 Task: Search one way flight ticket for 1 adult, 1 child, 1 infant in seat in premium economy from Anchorage: Ted Stevens Anchorage International Airport to New Bern: Coastal Carolina Regional Airport (was Craven County Regional) on 5-4-2023. Choice of flights is Singapure airlines. Number of bags: 2 checked bags. Outbound departure time preference is 16:15.
Action: Mouse moved to (384, 319)
Screenshot: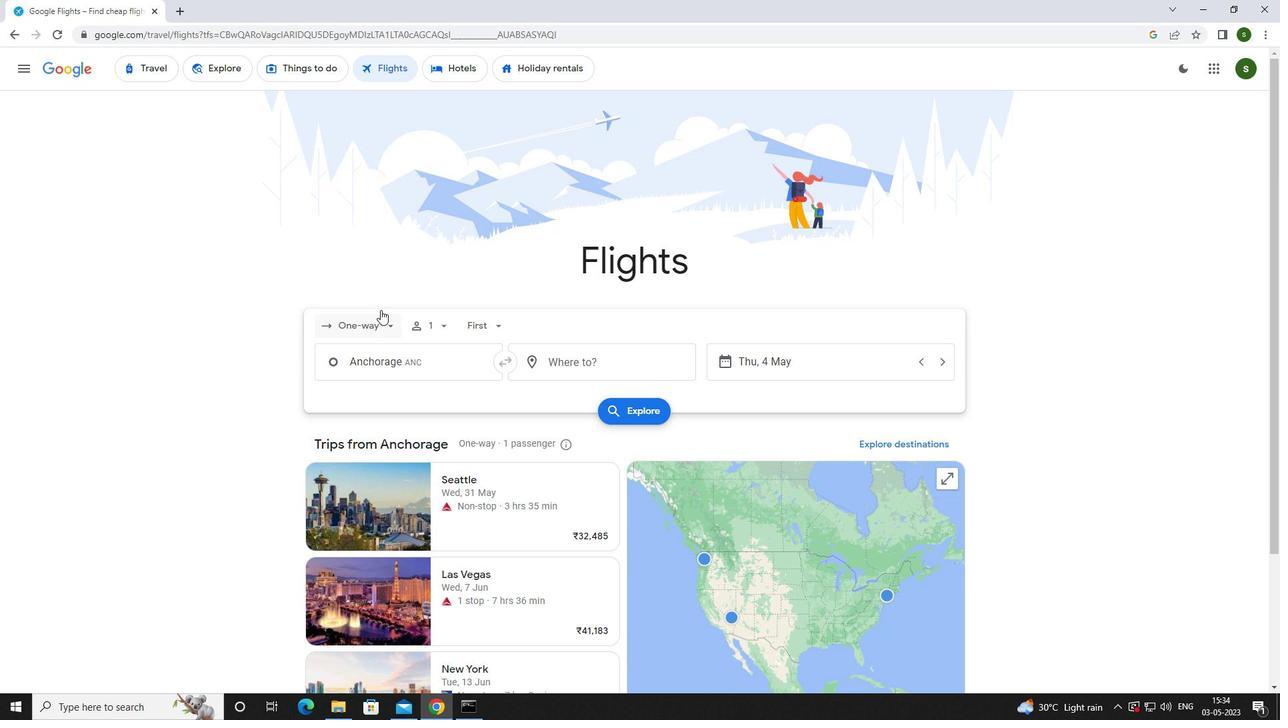 
Action: Mouse pressed left at (384, 319)
Screenshot: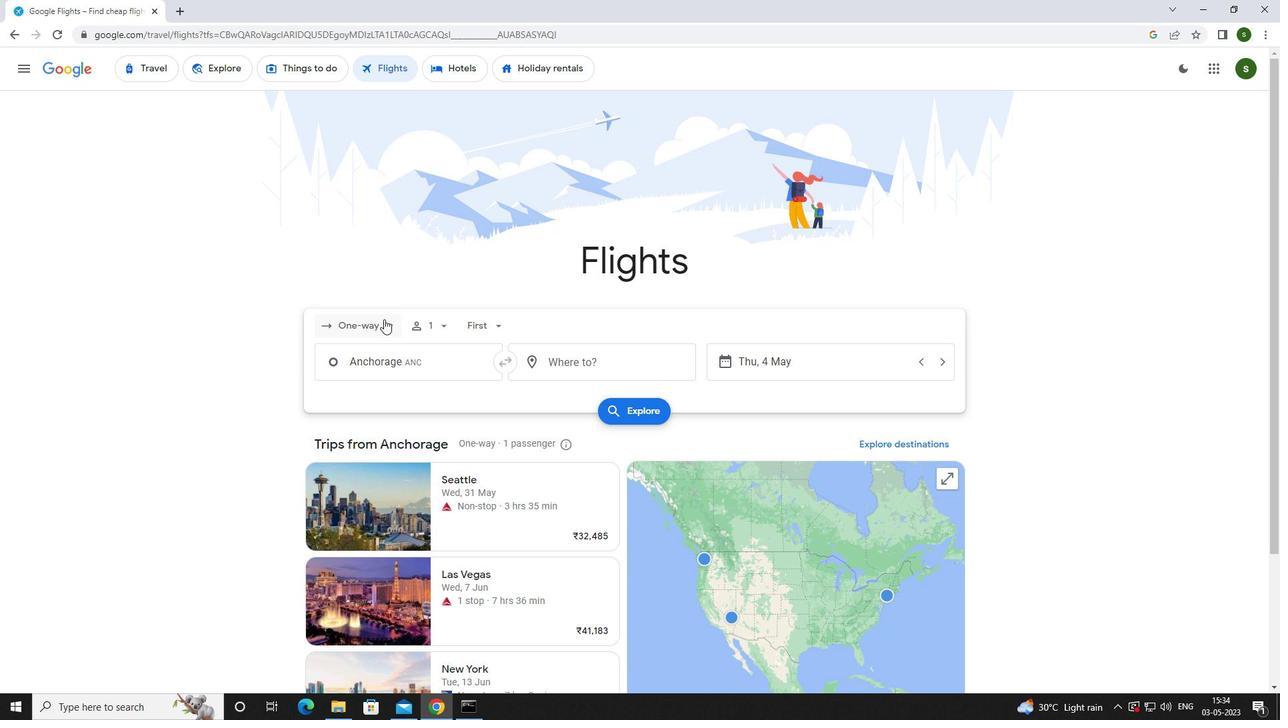 
Action: Mouse moved to (376, 388)
Screenshot: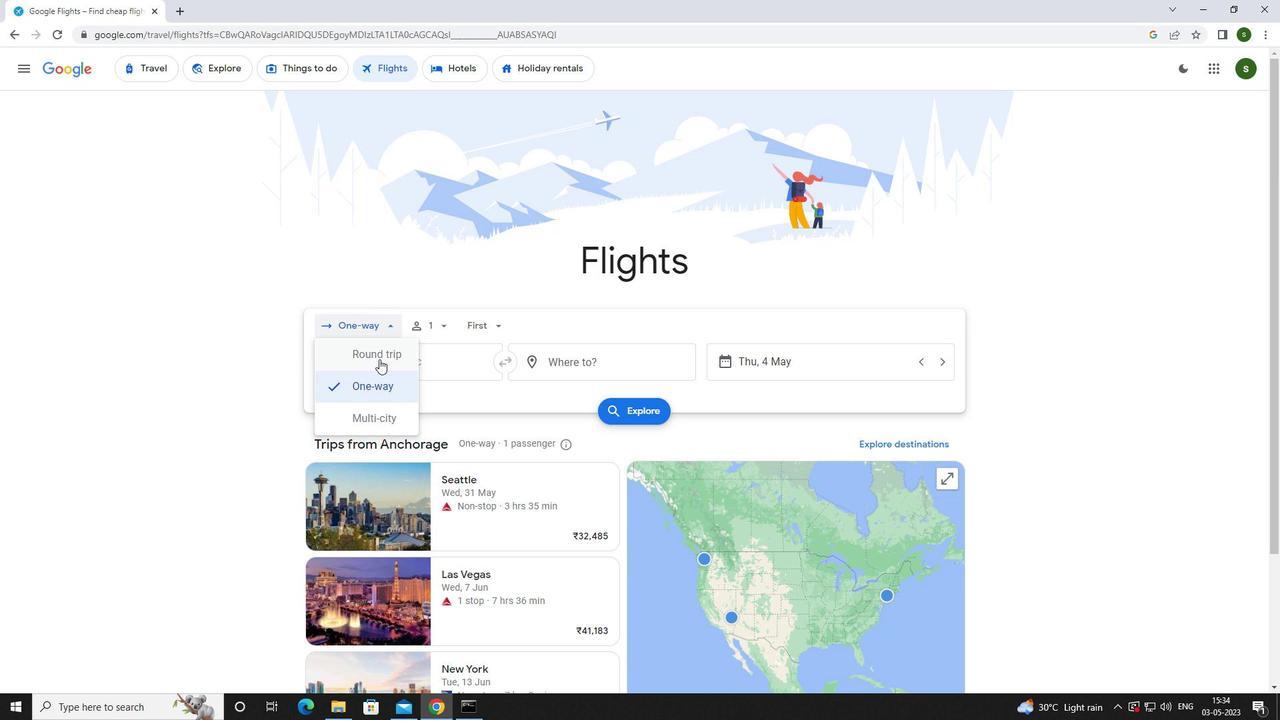 
Action: Mouse pressed left at (376, 388)
Screenshot: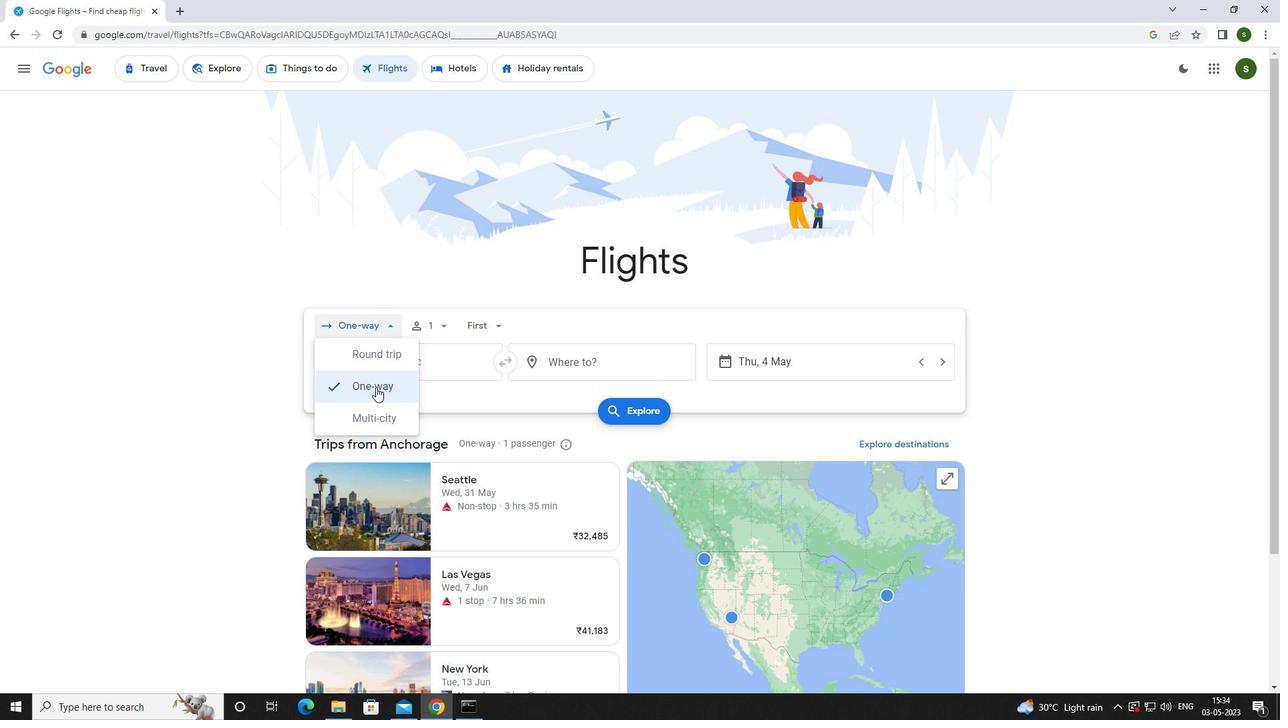 
Action: Mouse moved to (440, 324)
Screenshot: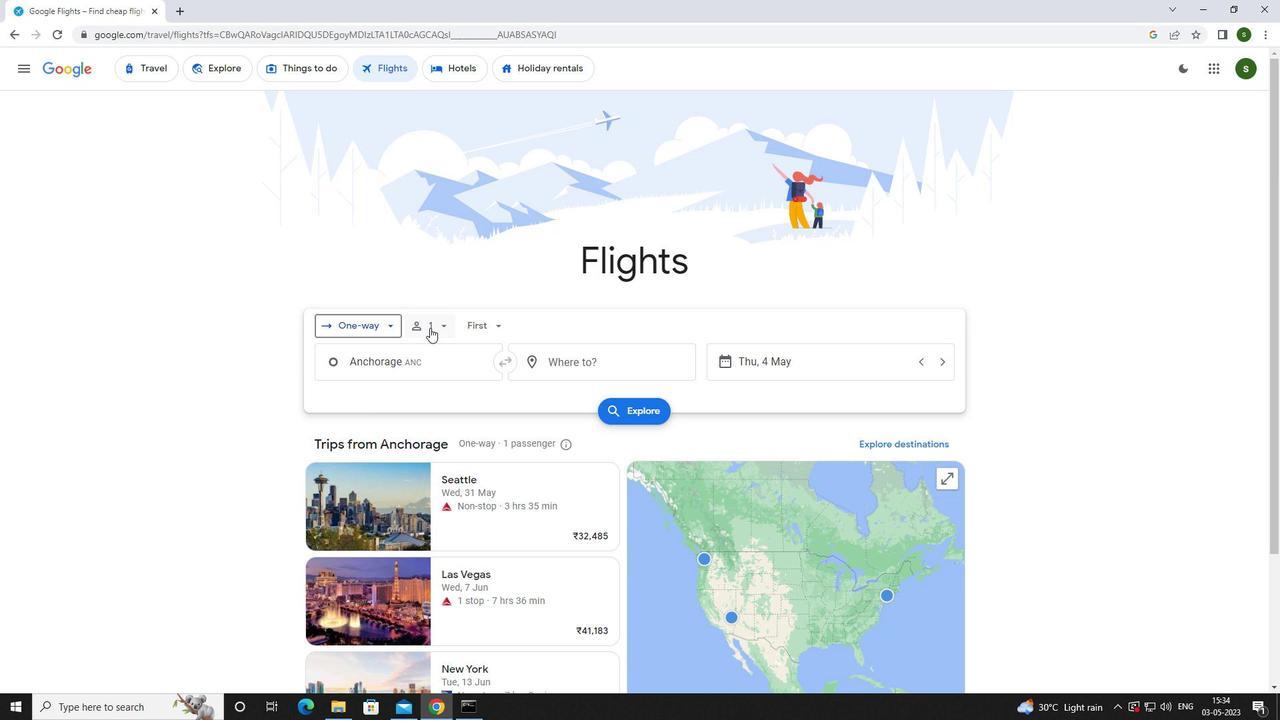 
Action: Mouse pressed left at (440, 324)
Screenshot: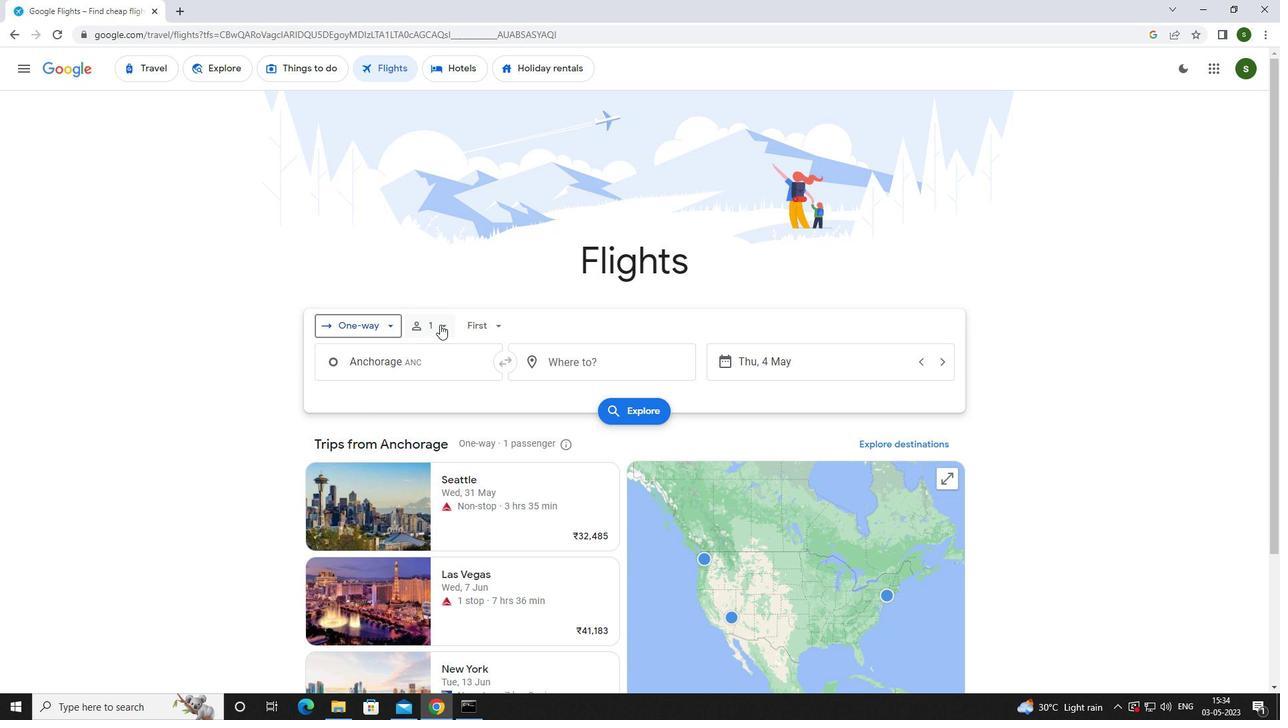 
Action: Mouse moved to (550, 393)
Screenshot: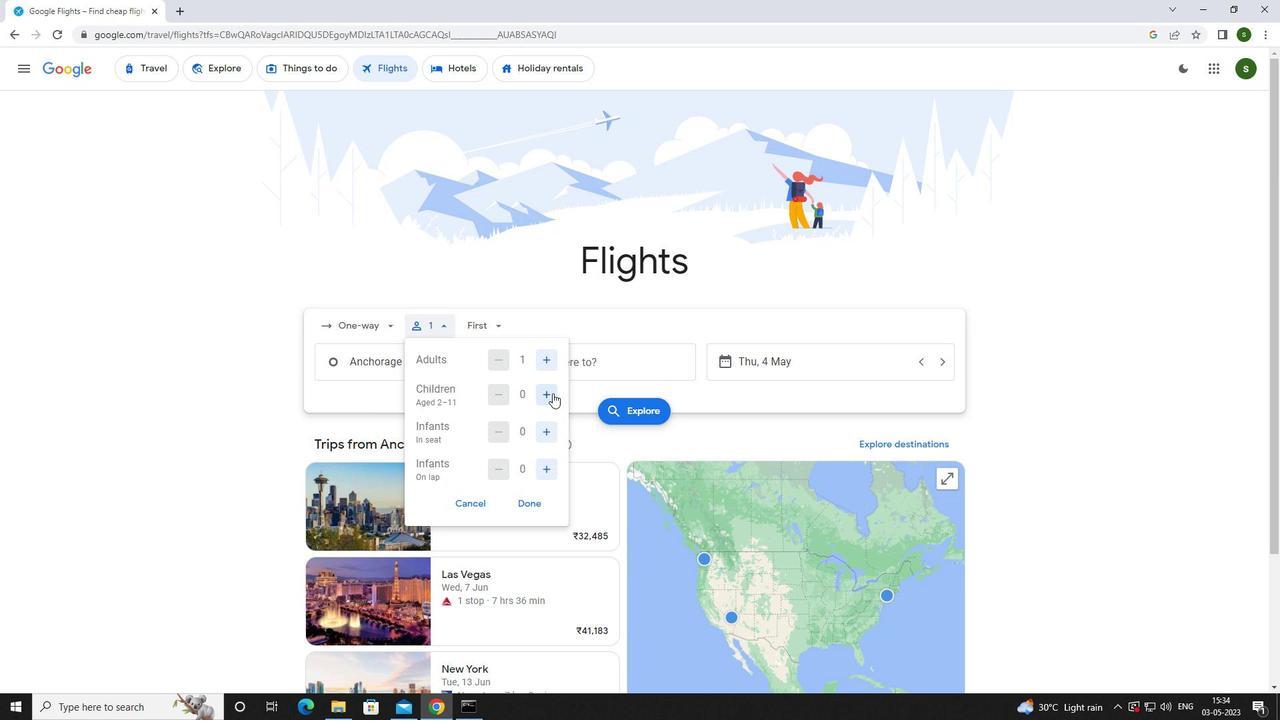 
Action: Mouse pressed left at (550, 393)
Screenshot: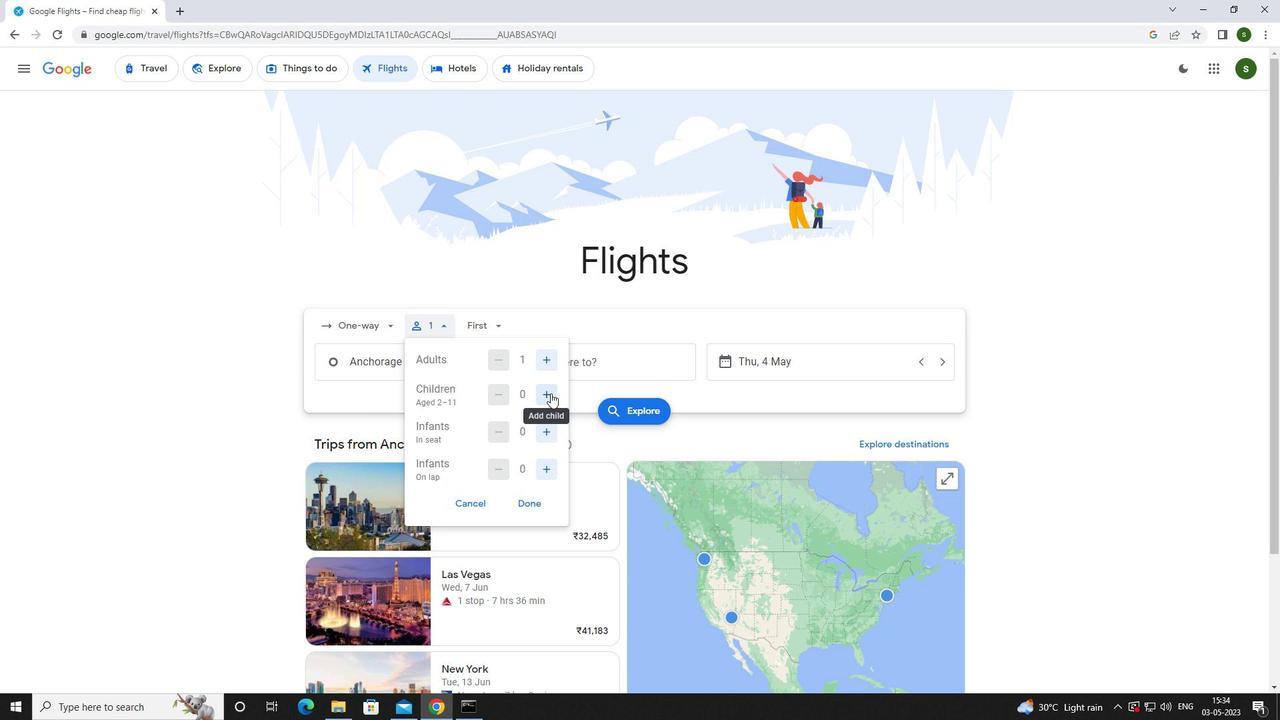 
Action: Mouse moved to (548, 428)
Screenshot: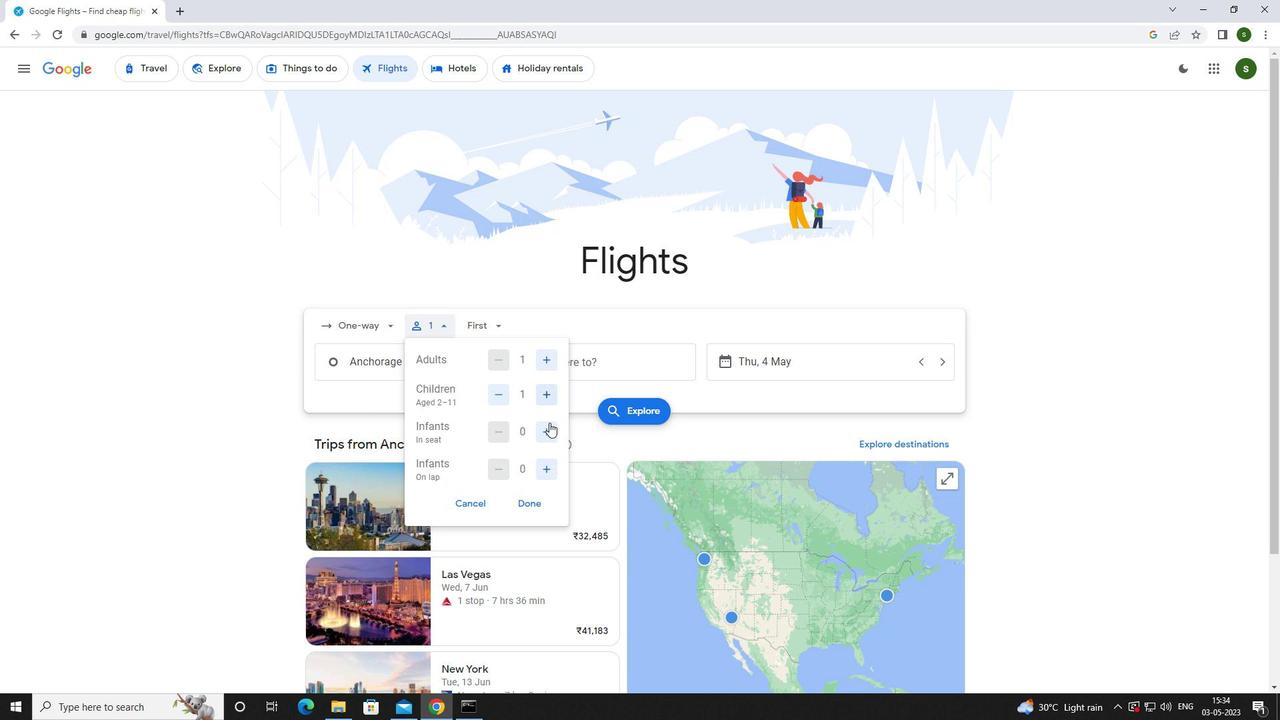 
Action: Mouse pressed left at (548, 428)
Screenshot: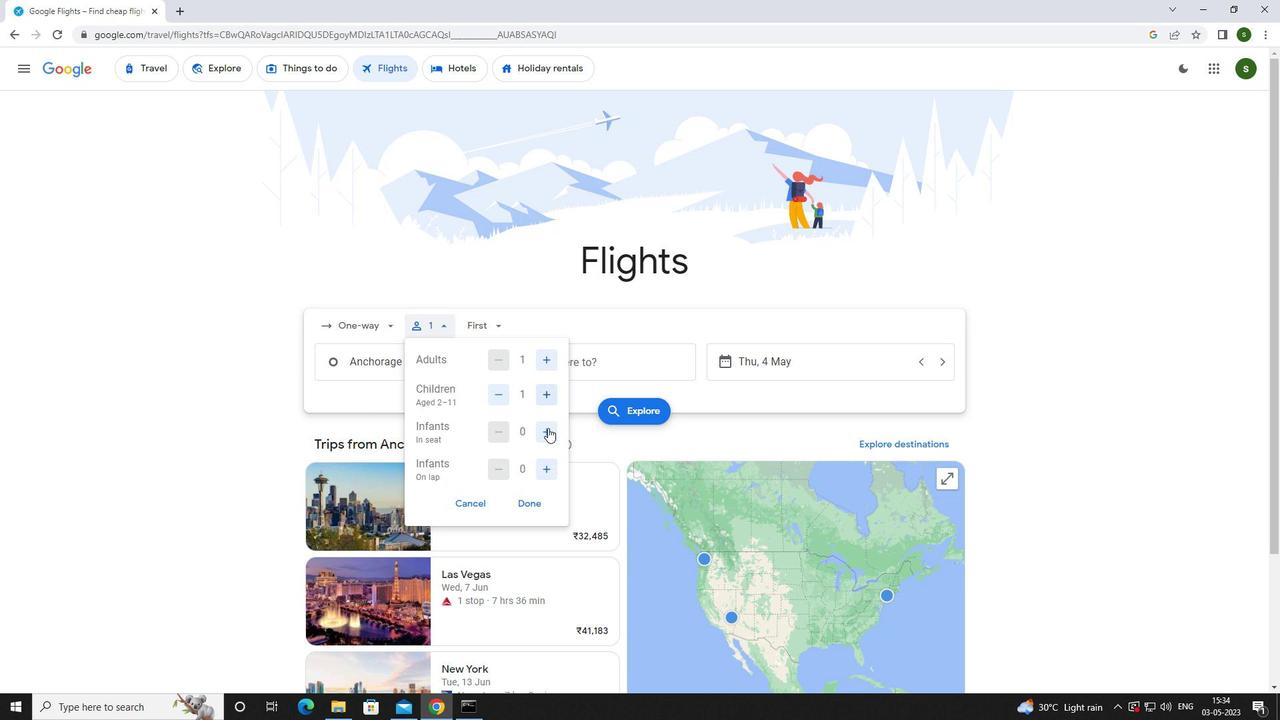 
Action: Mouse moved to (496, 326)
Screenshot: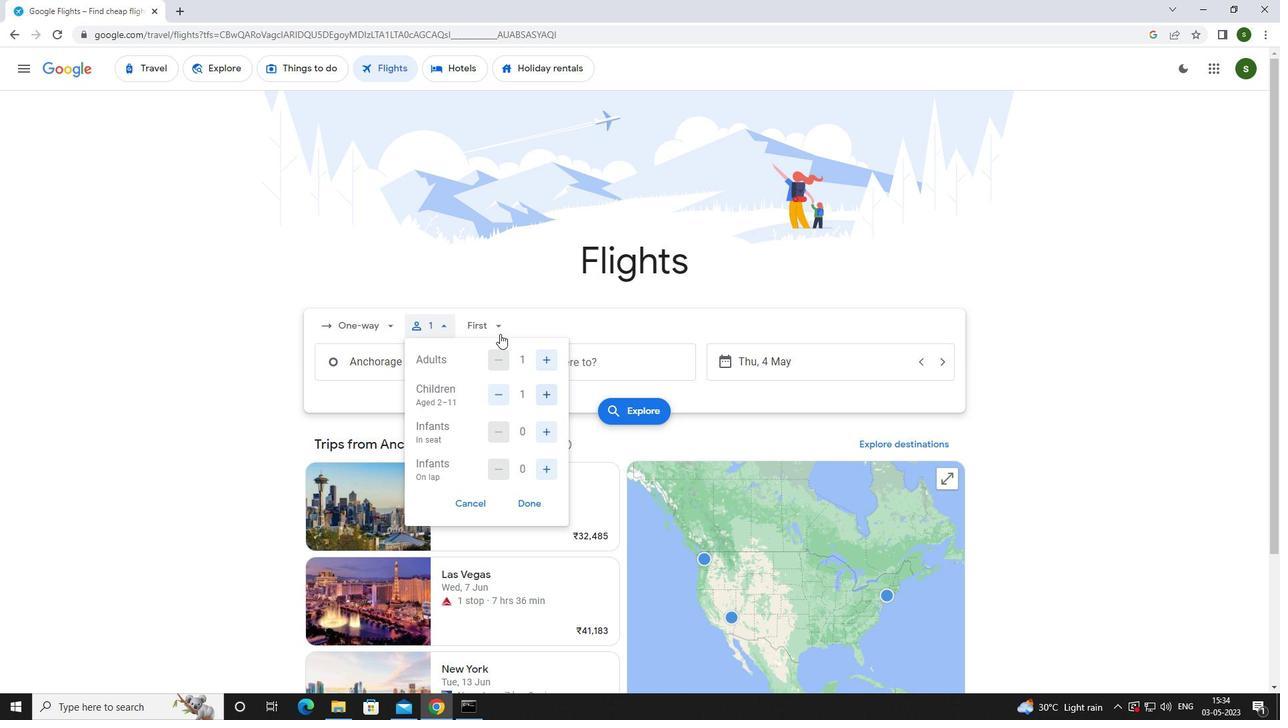 
Action: Mouse pressed left at (496, 326)
Screenshot: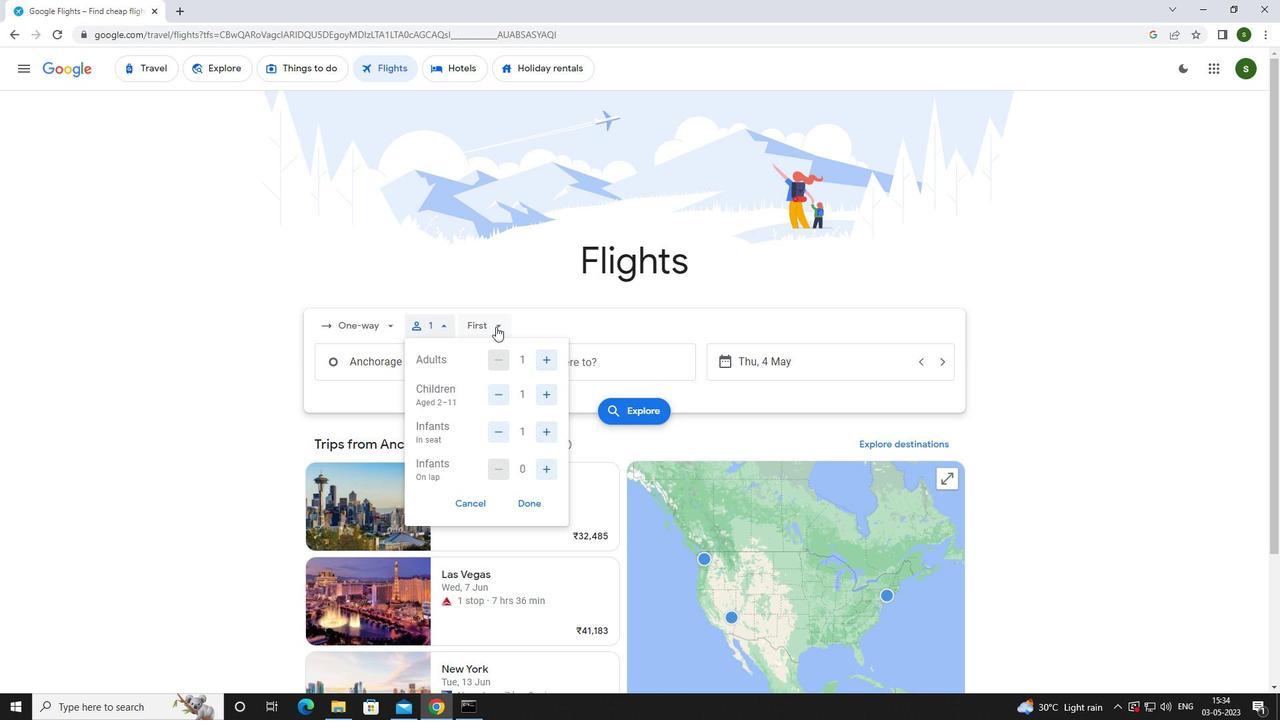 
Action: Mouse moved to (525, 388)
Screenshot: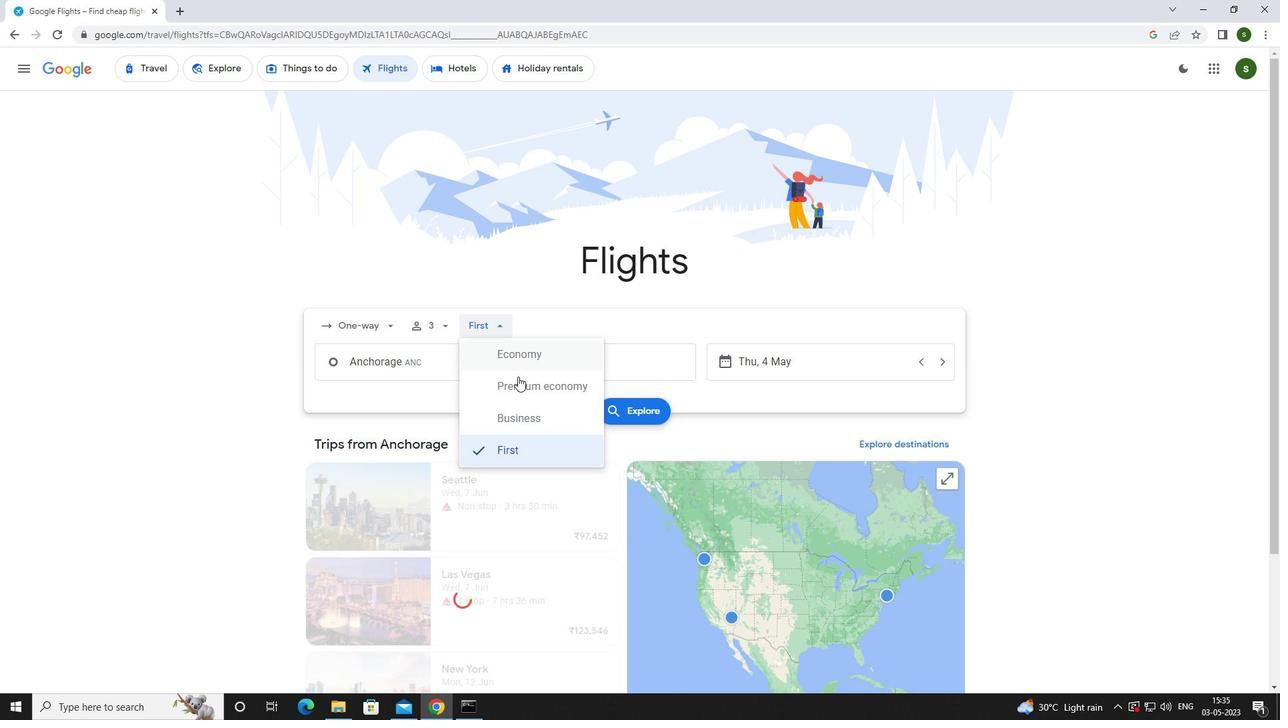 
Action: Mouse pressed left at (525, 388)
Screenshot: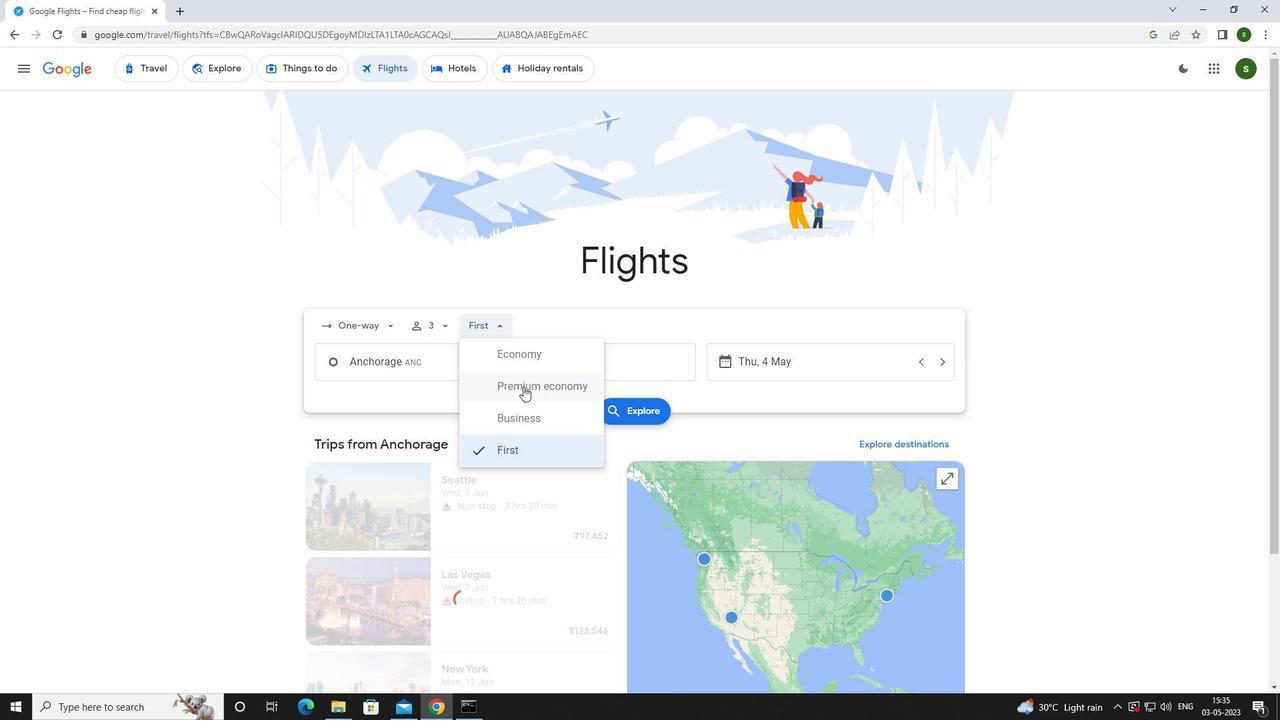 
Action: Mouse moved to (442, 368)
Screenshot: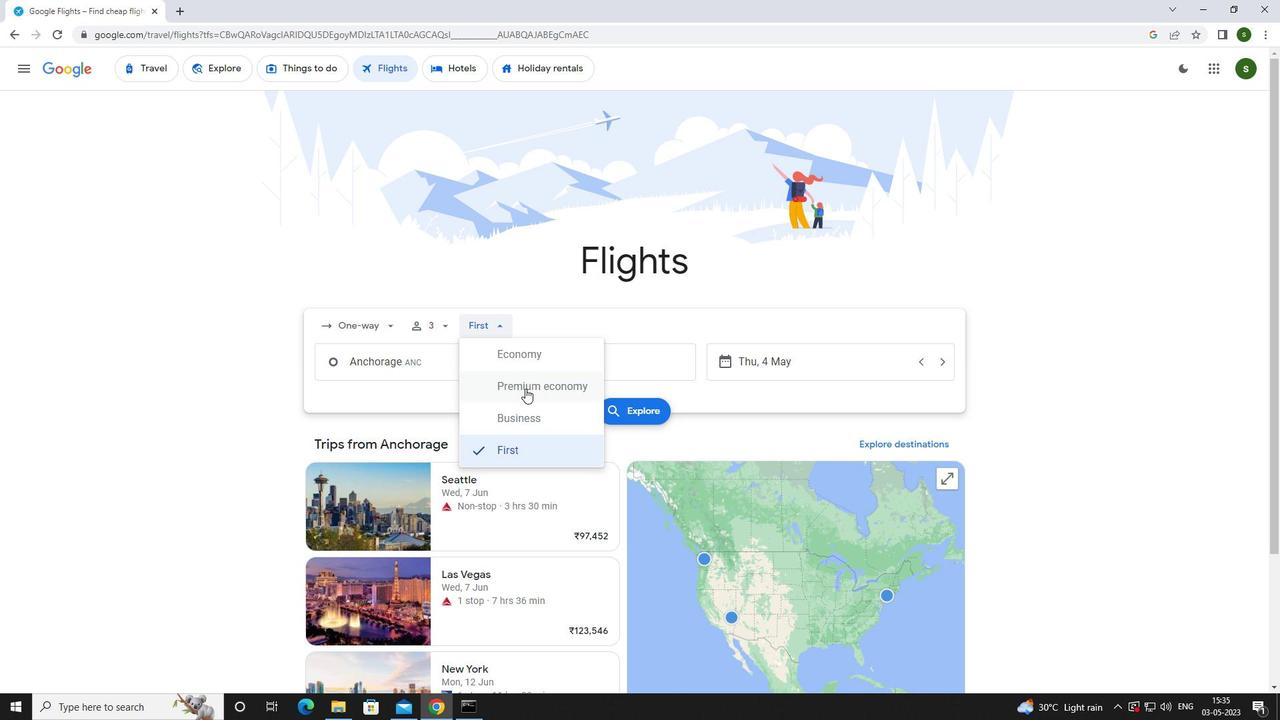 
Action: Mouse pressed left at (442, 368)
Screenshot: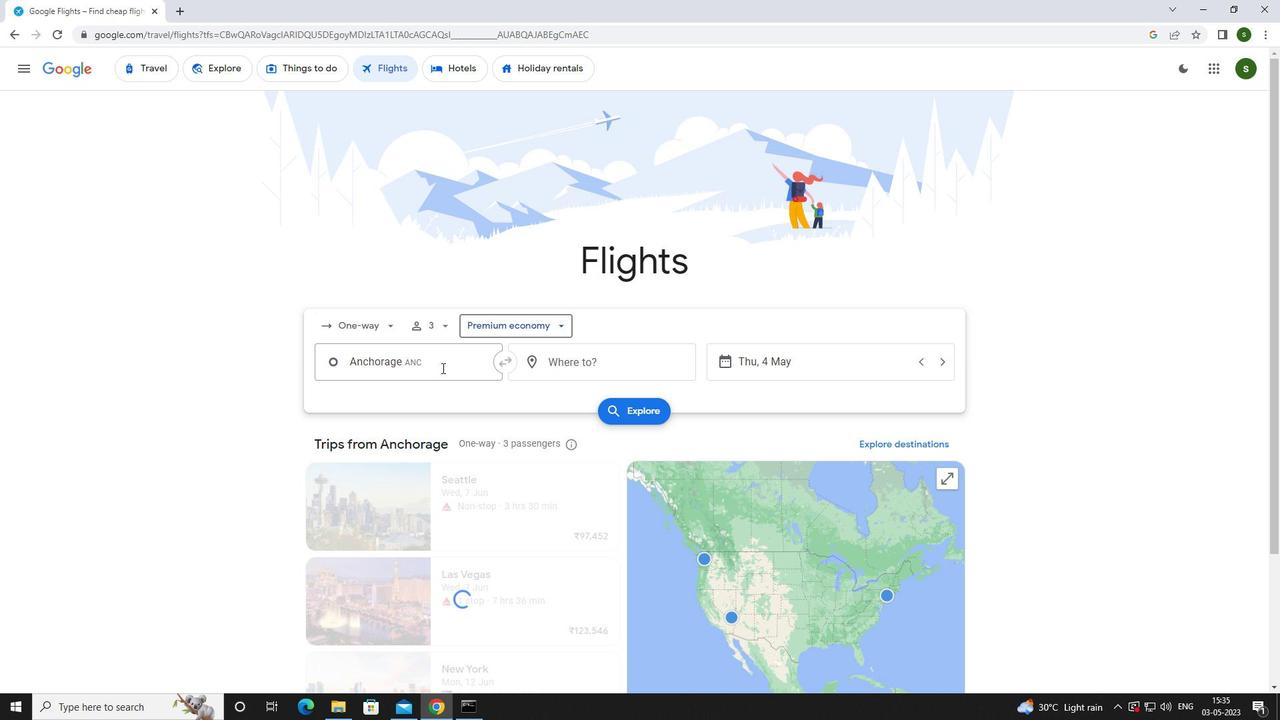 
Action: Mouse moved to (446, 365)
Screenshot: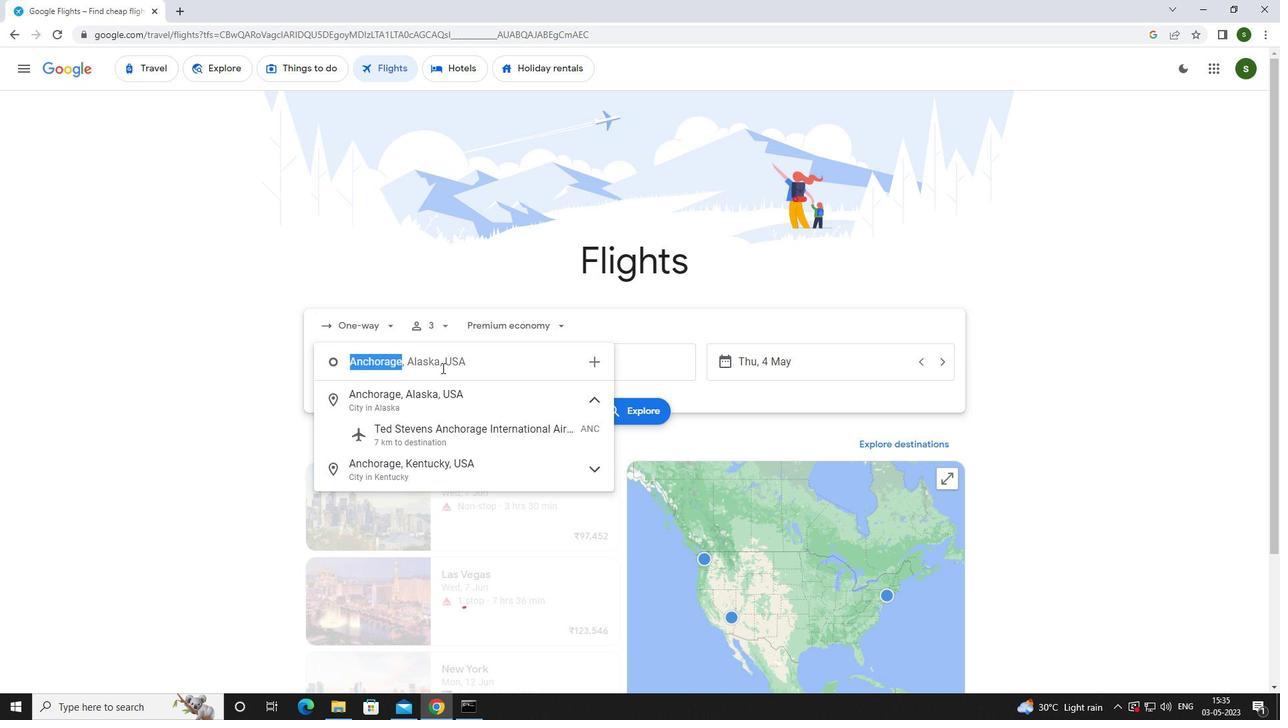 
Action: Key pressed <Key.caps_lock>t<Key.caps_lock>ed<Key.space><Key.caps_lock>s<Key.caps_lock>
Screenshot: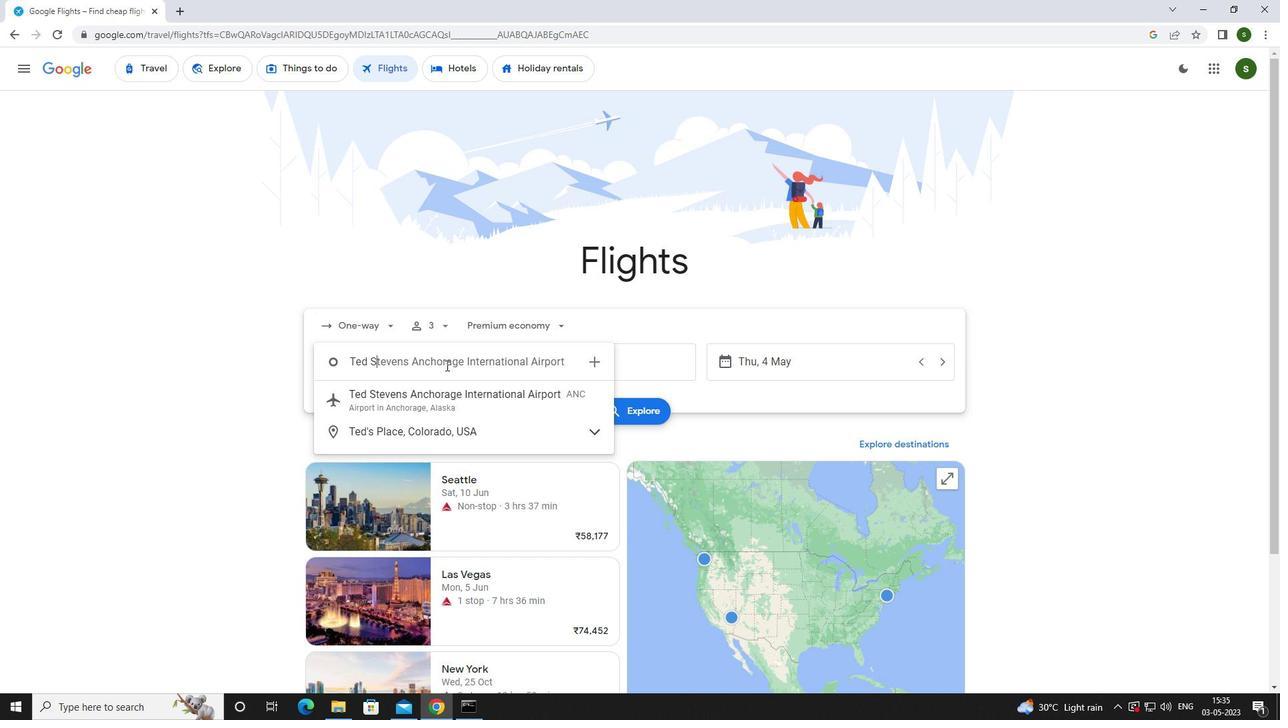 
Action: Mouse moved to (446, 398)
Screenshot: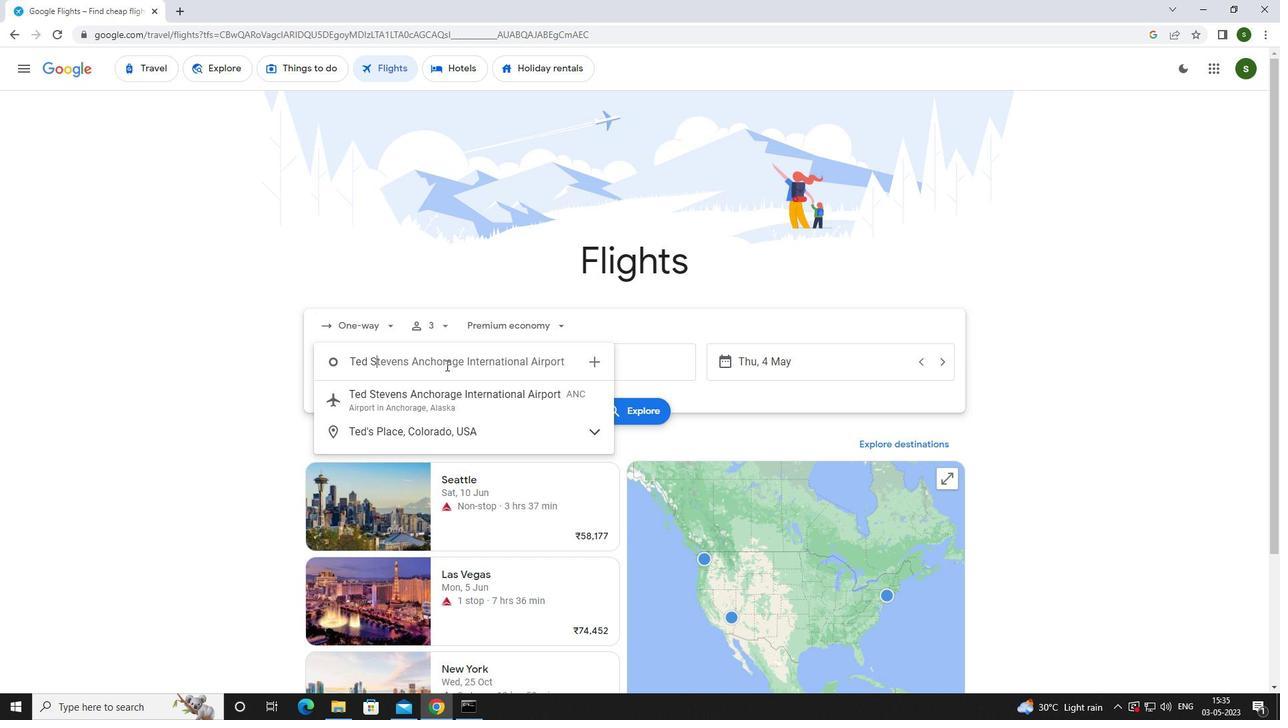 
Action: Mouse pressed left at (446, 398)
Screenshot: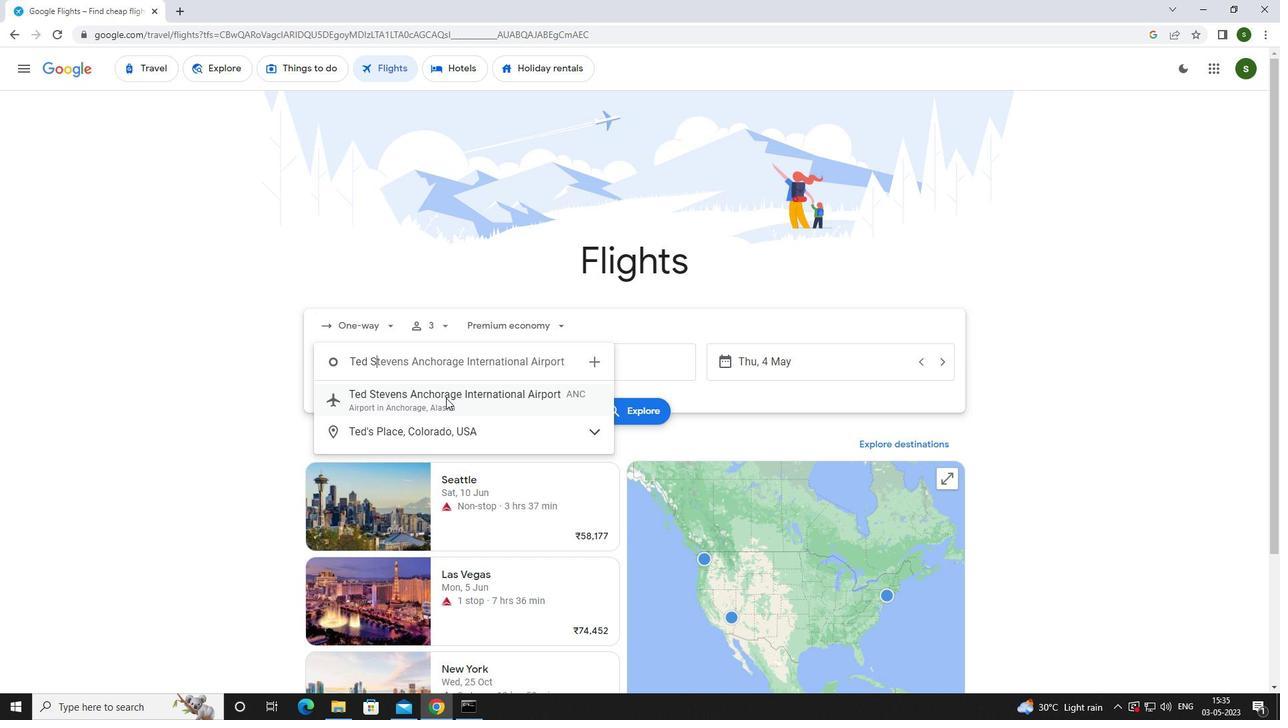 
Action: Mouse moved to (604, 367)
Screenshot: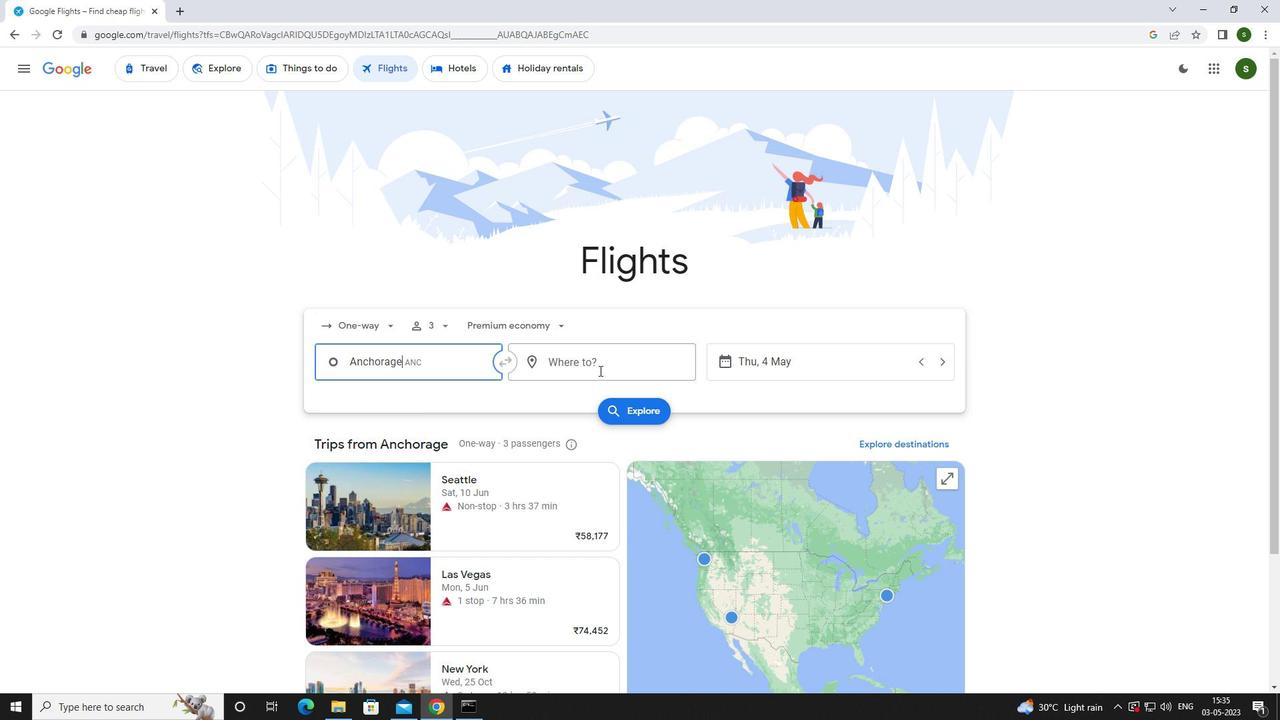 
Action: Mouse pressed left at (604, 367)
Screenshot: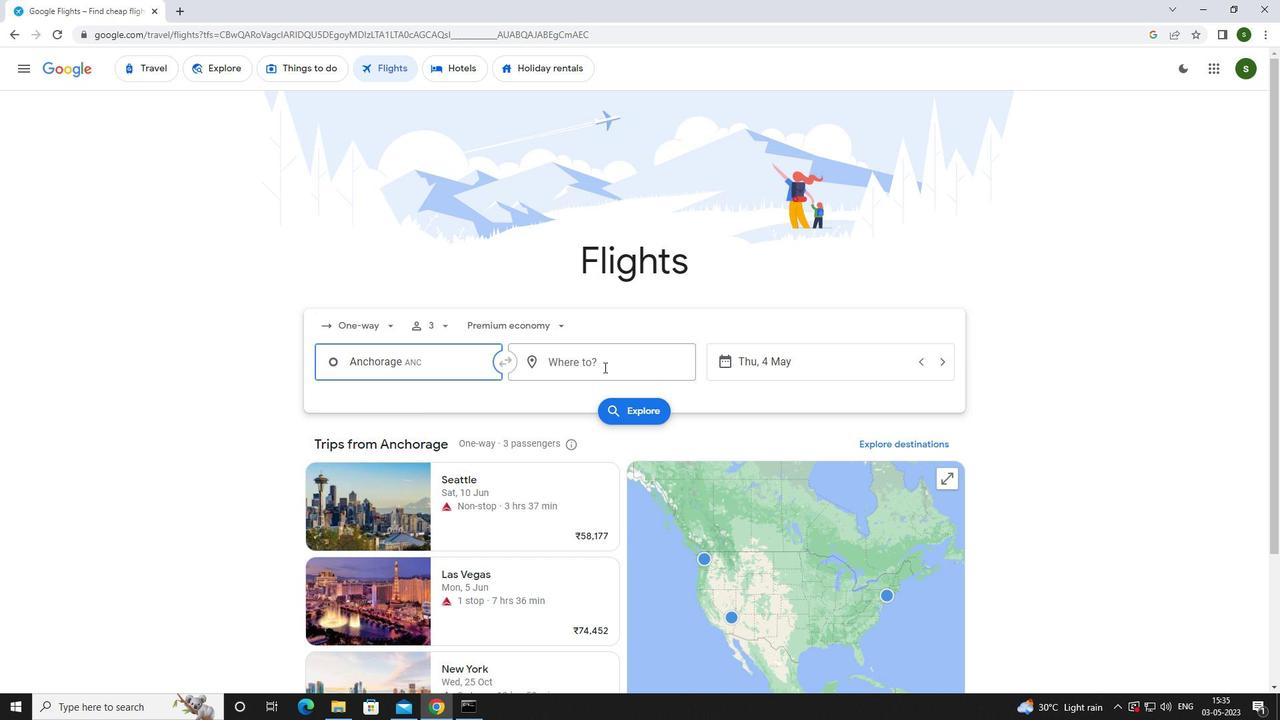 
Action: Mouse moved to (593, 376)
Screenshot: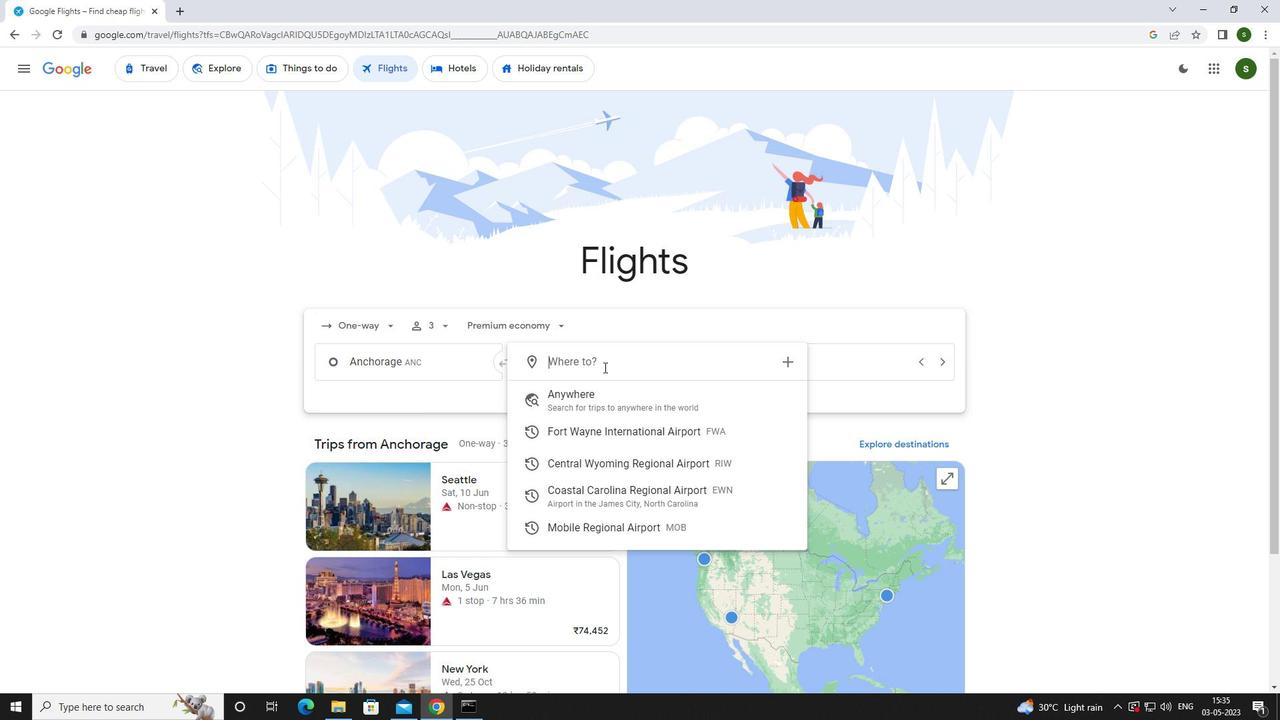 
Action: Key pressed <Key.caps_lock>c<Key.caps_lock>oastal
Screenshot: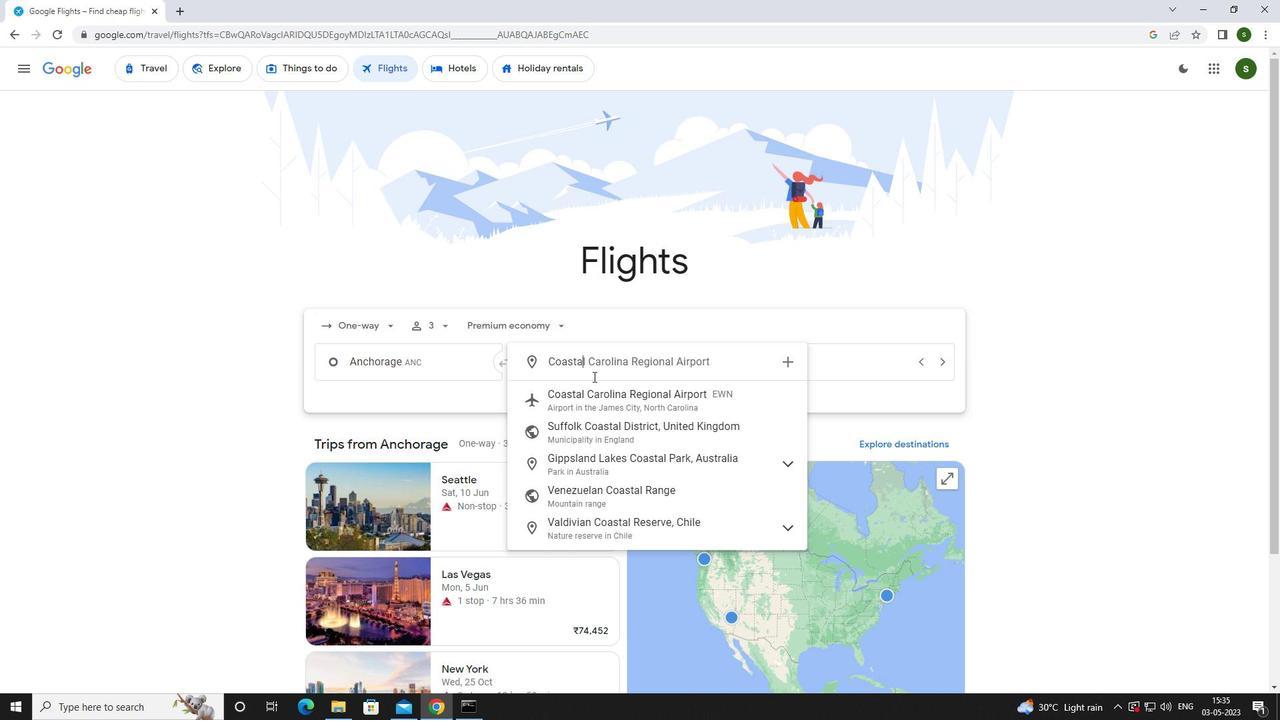 
Action: Mouse moved to (627, 397)
Screenshot: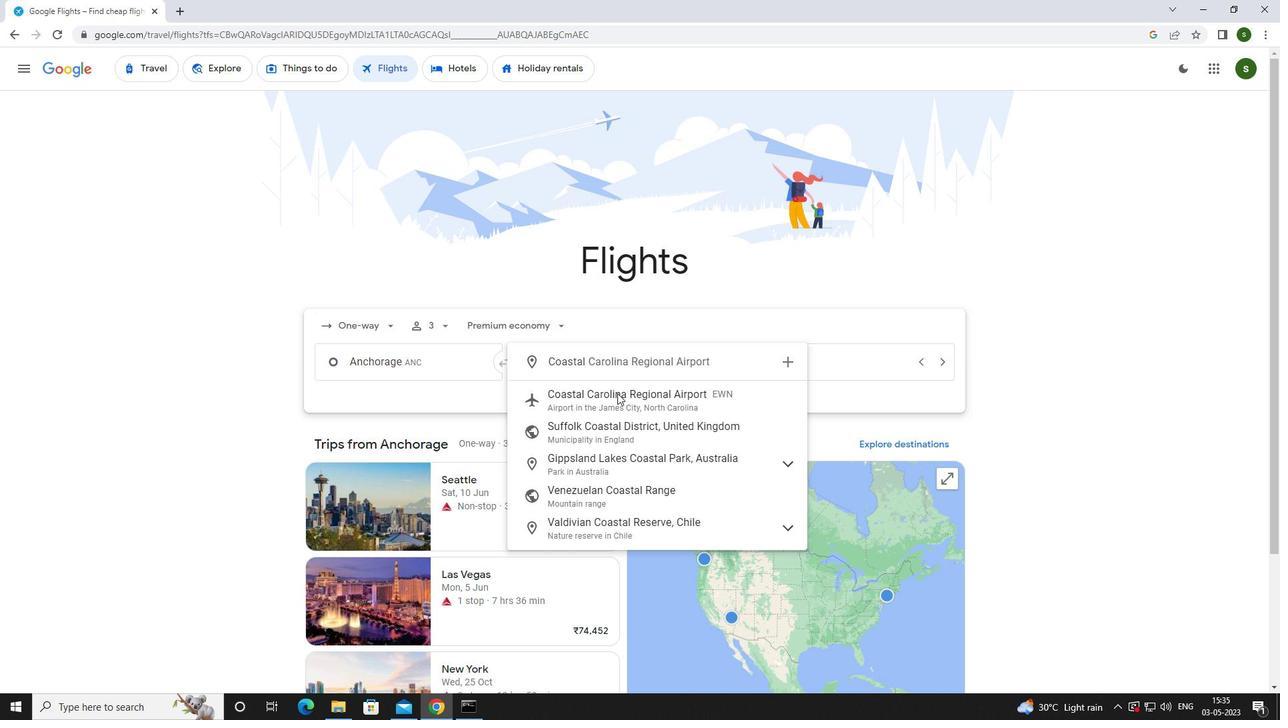 
Action: Mouse pressed left at (627, 397)
Screenshot: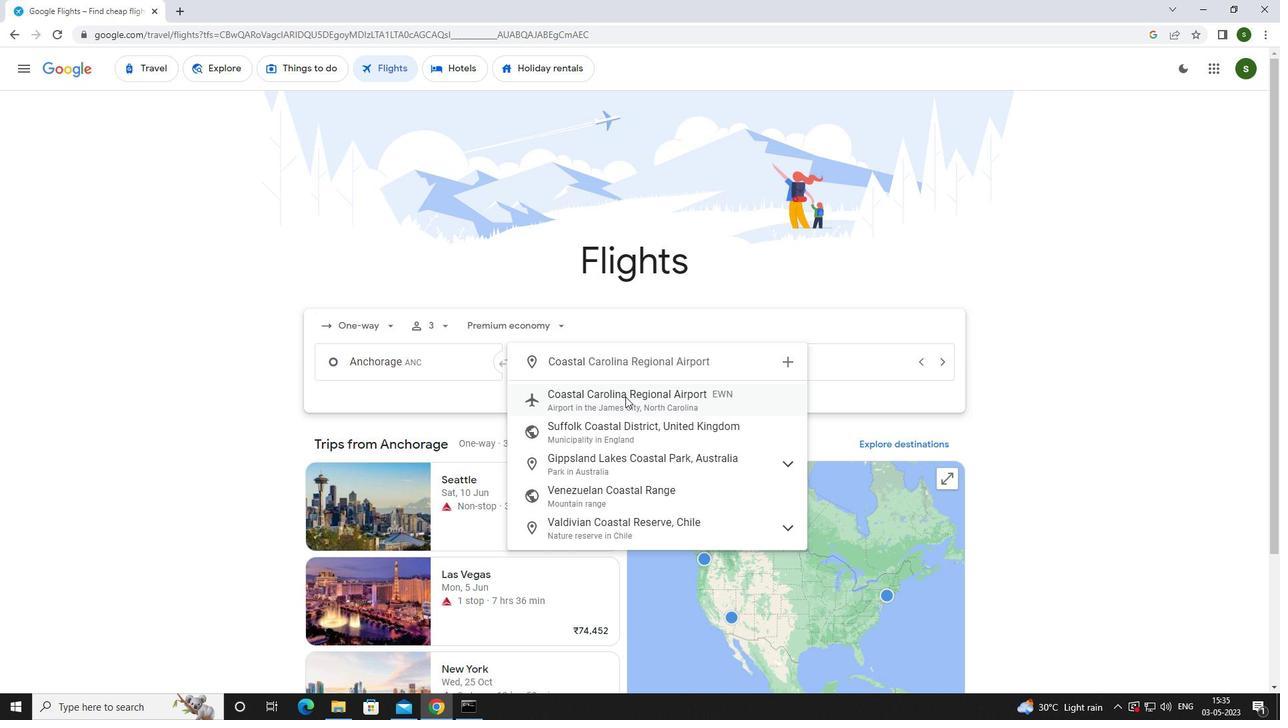 
Action: Mouse moved to (804, 352)
Screenshot: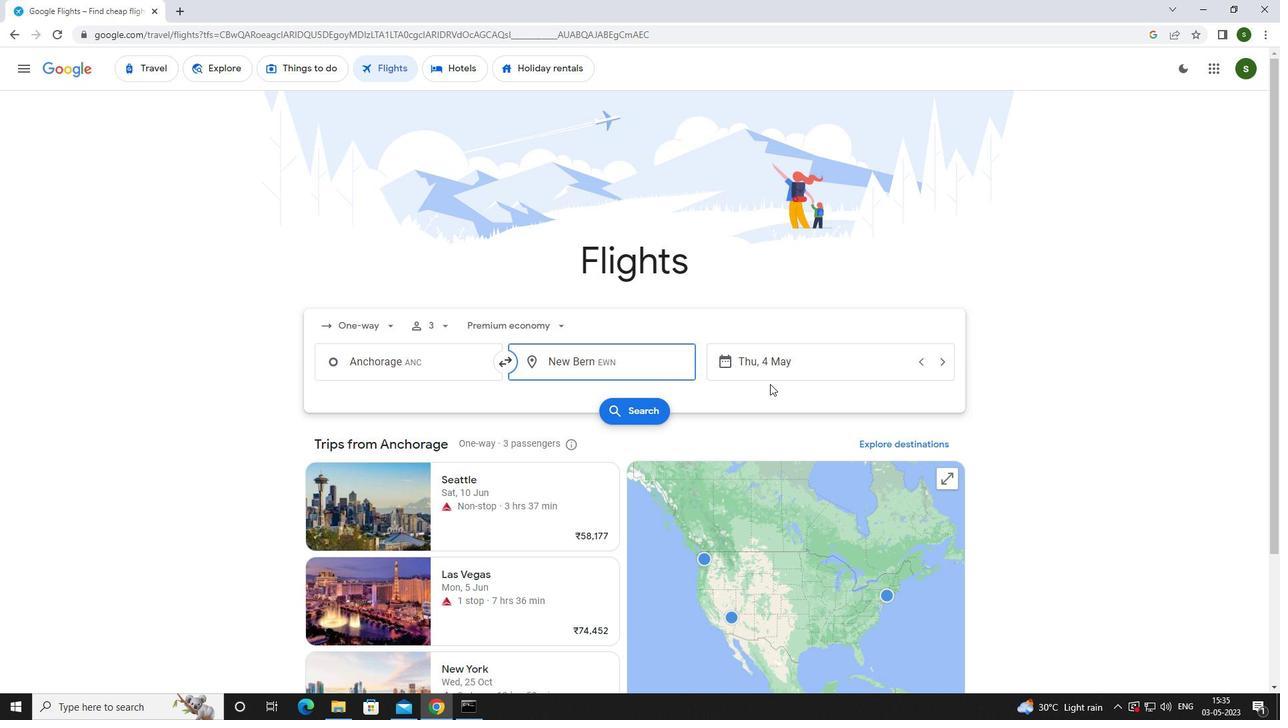 
Action: Mouse pressed left at (804, 352)
Screenshot: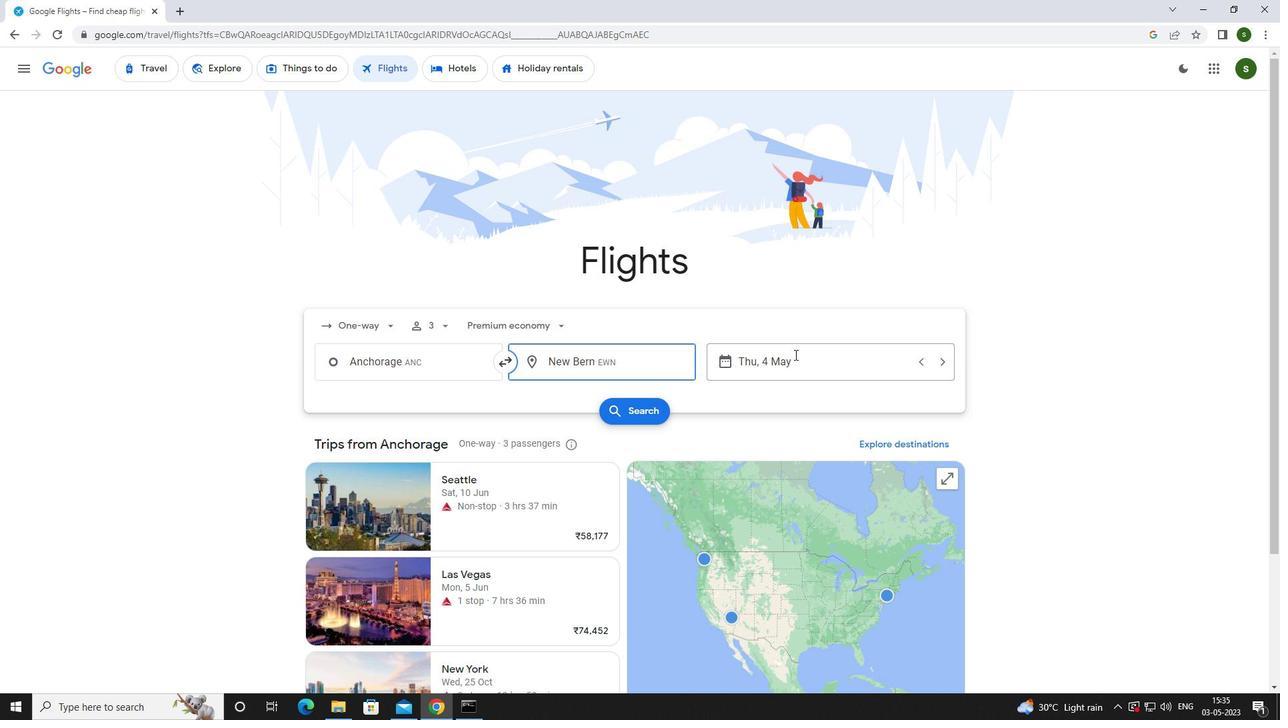 
Action: Mouse moved to (618, 451)
Screenshot: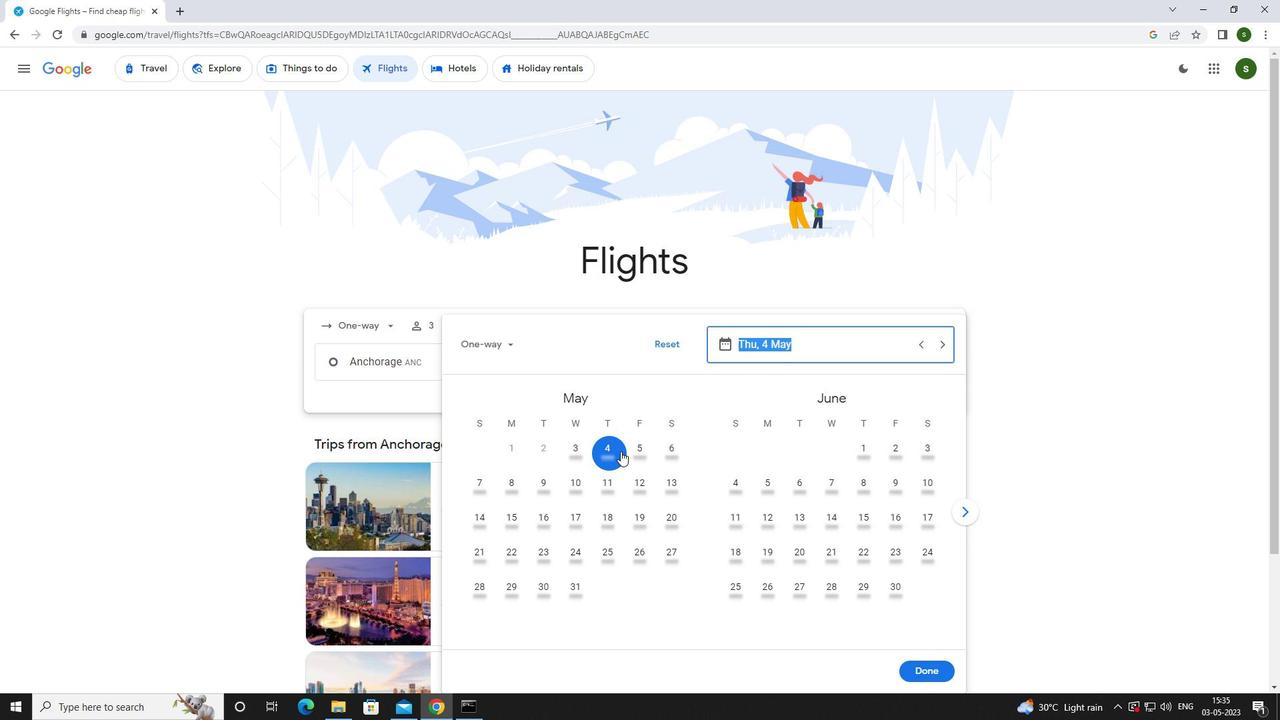 
Action: Mouse pressed left at (618, 451)
Screenshot: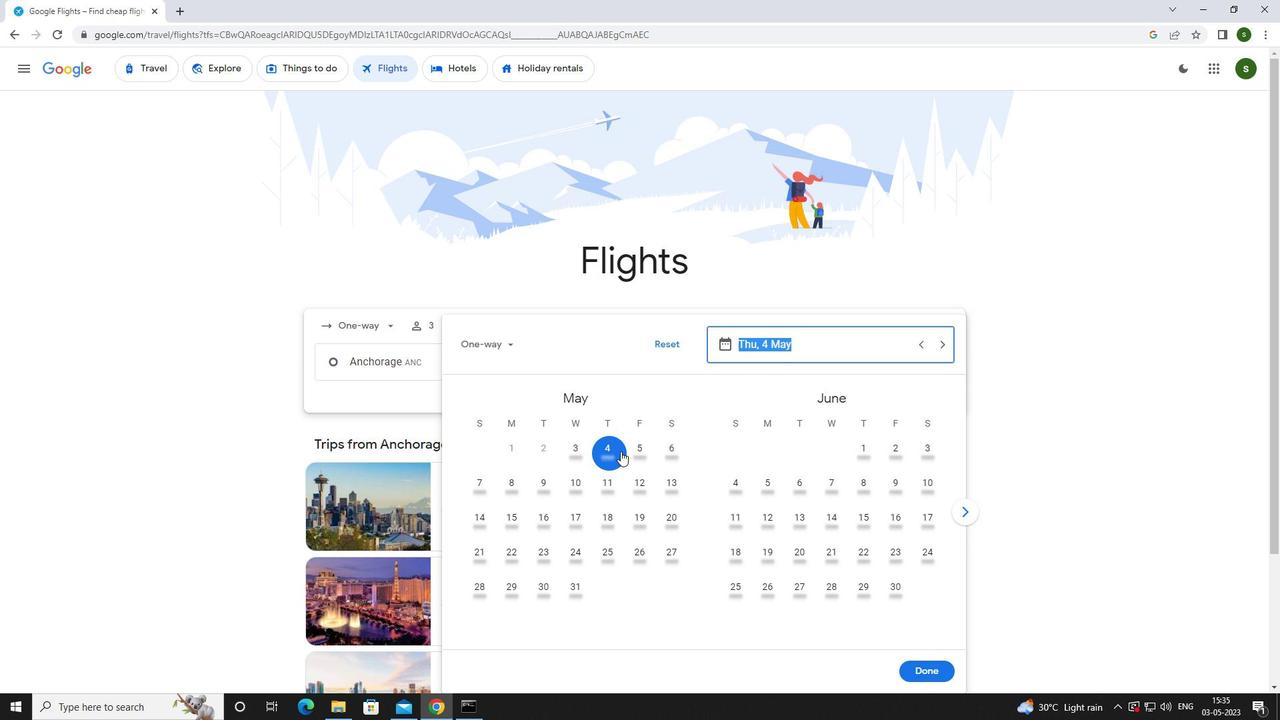 
Action: Mouse moved to (926, 674)
Screenshot: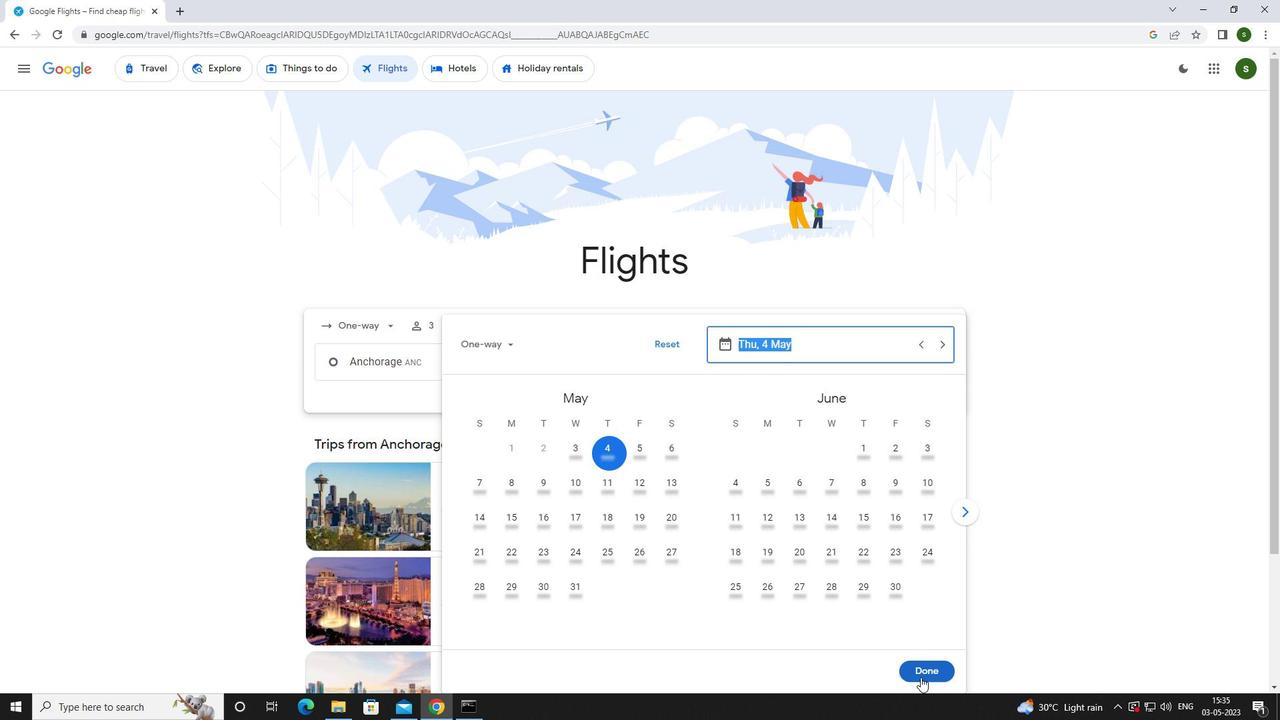 
Action: Mouse pressed left at (926, 674)
Screenshot: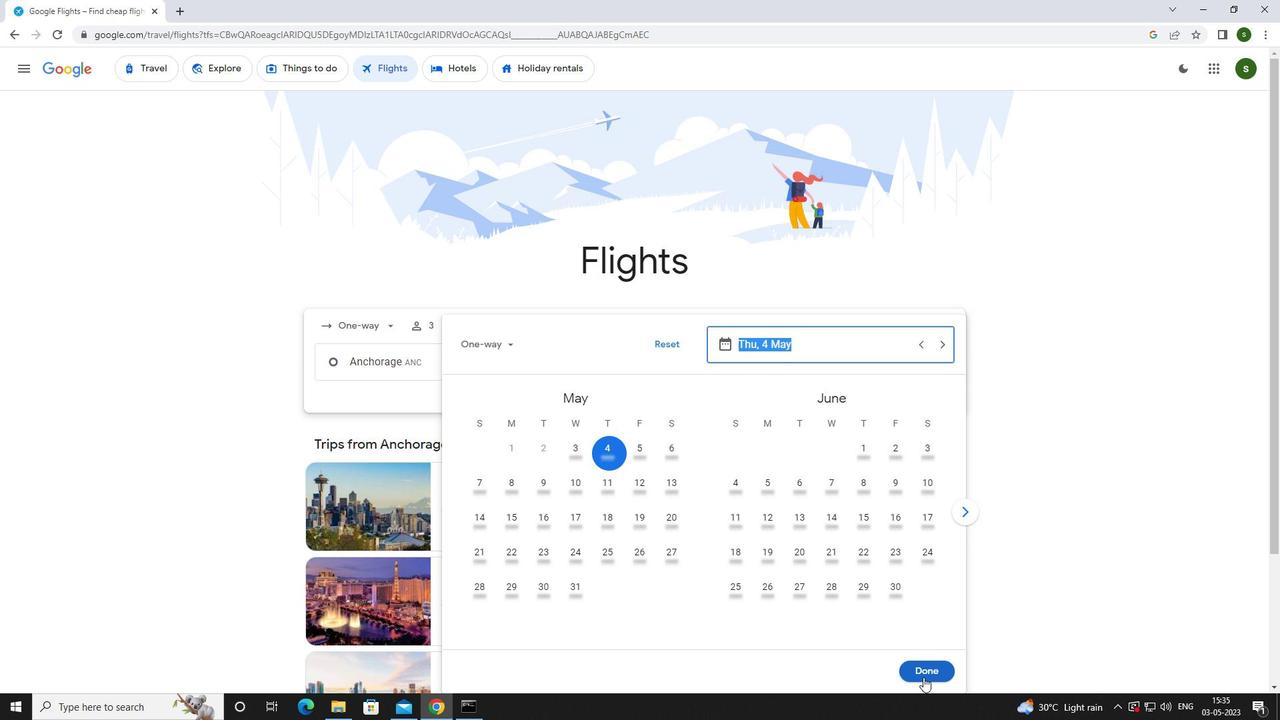 
Action: Mouse moved to (621, 396)
Screenshot: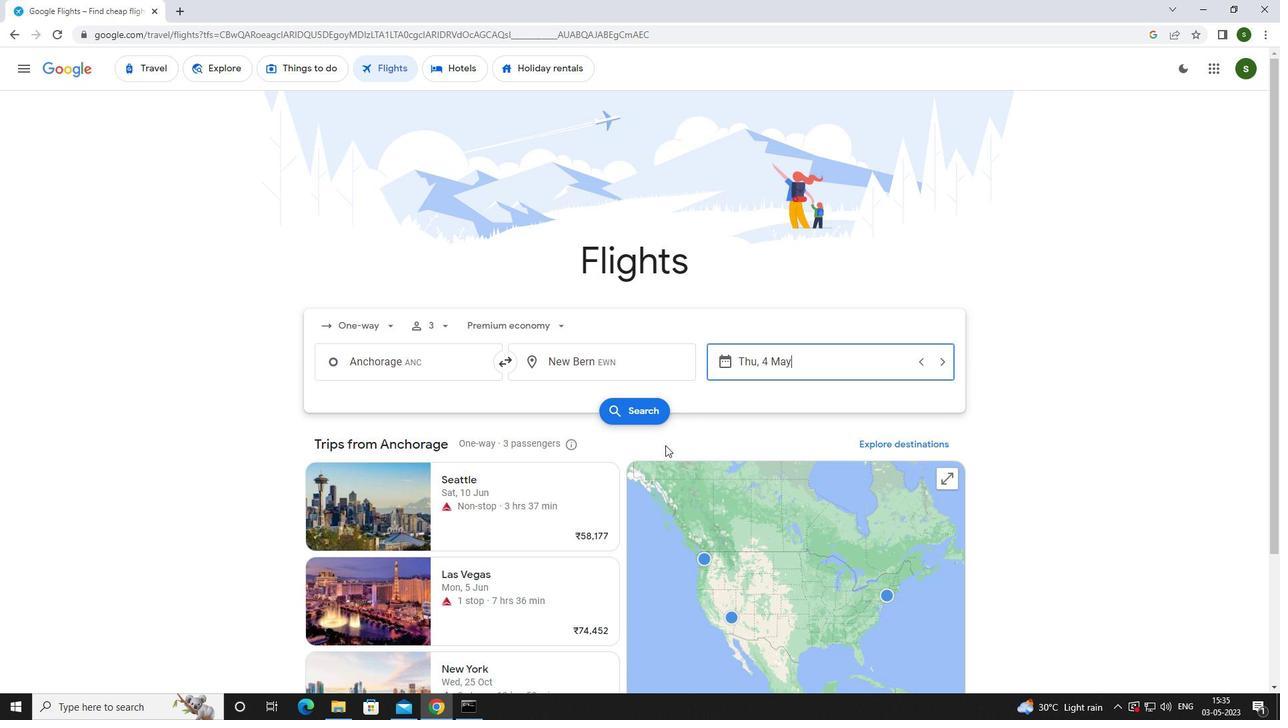 
Action: Mouse pressed left at (621, 396)
Screenshot: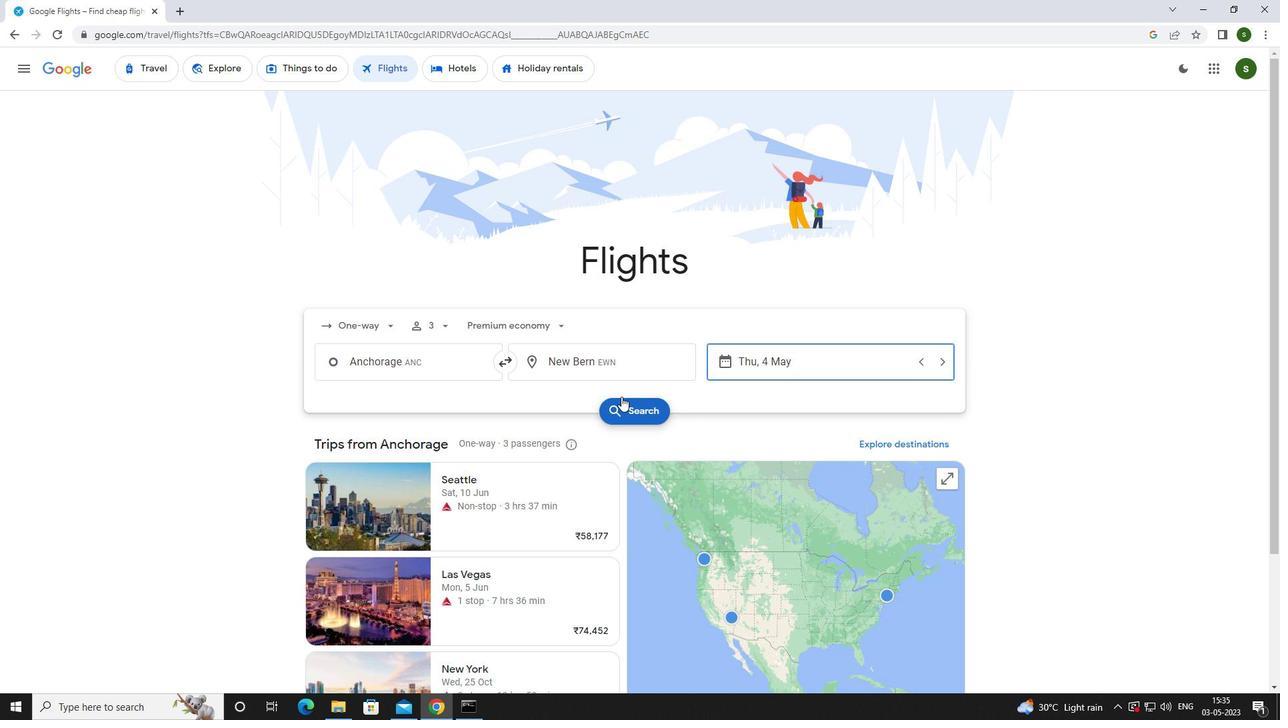 
Action: Mouse moved to (334, 184)
Screenshot: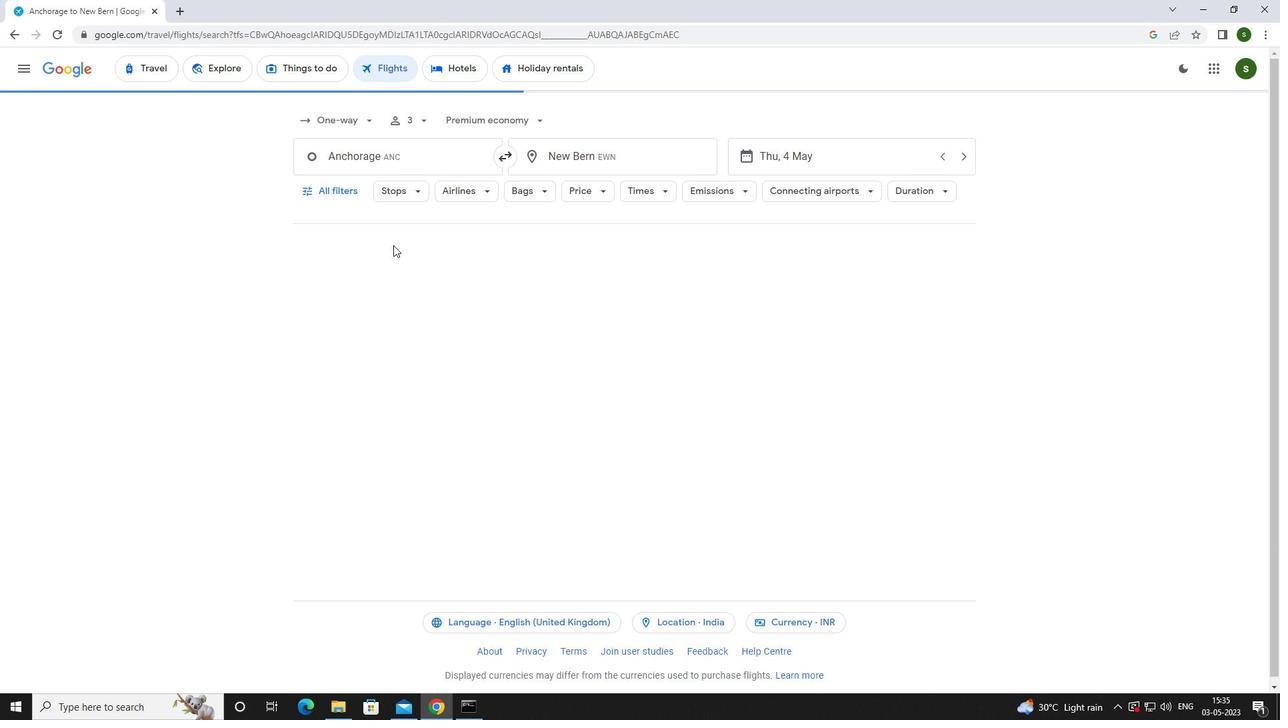 
Action: Mouse pressed left at (334, 184)
Screenshot: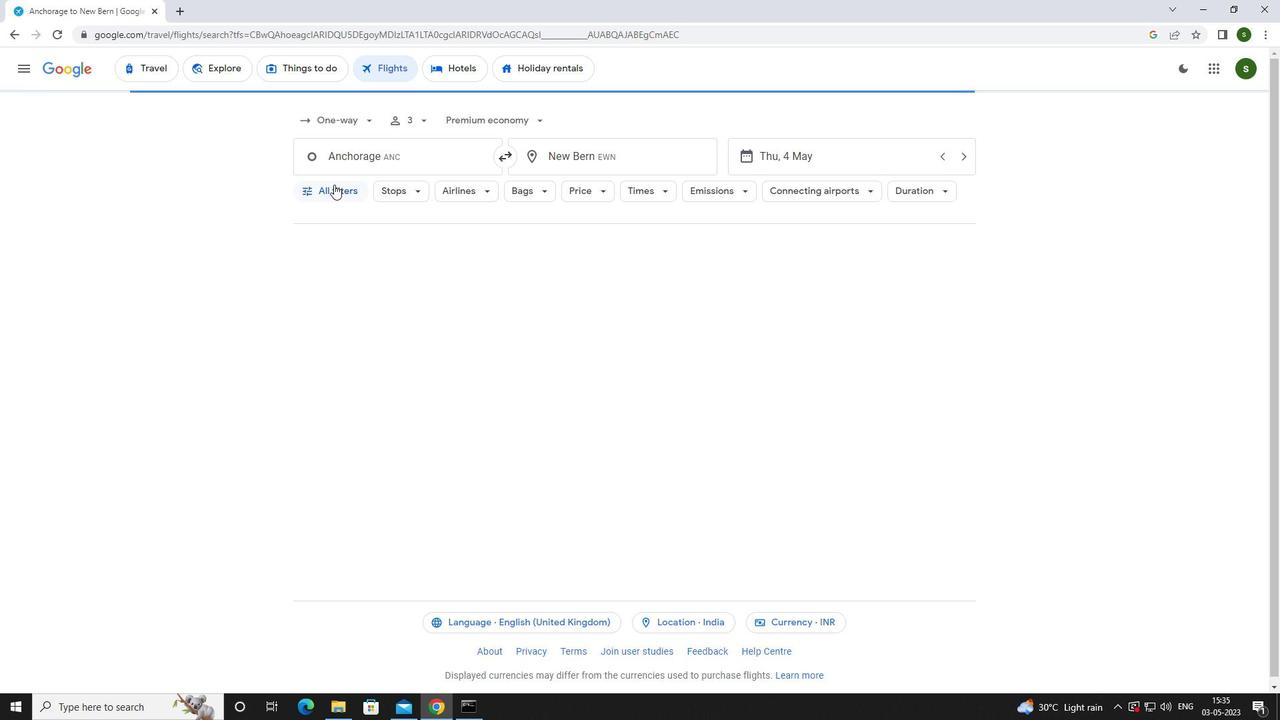 
Action: Mouse moved to (495, 474)
Screenshot: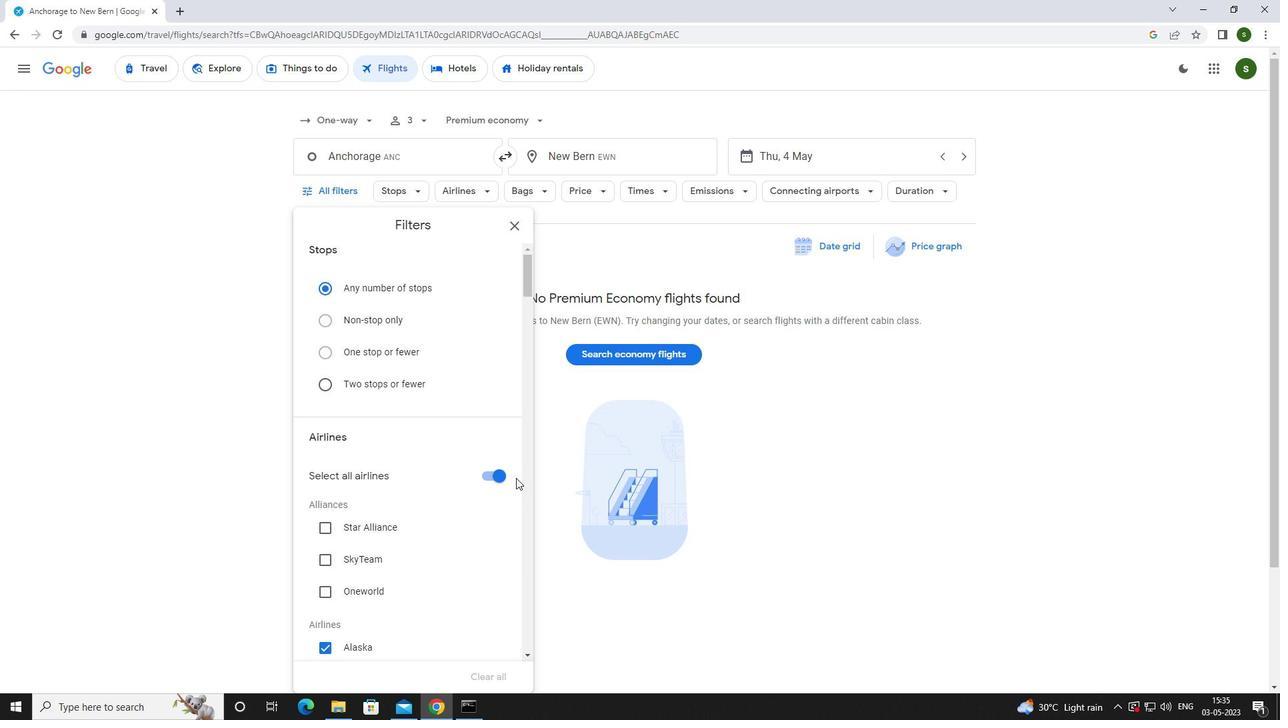 
Action: Mouse pressed left at (495, 474)
Screenshot: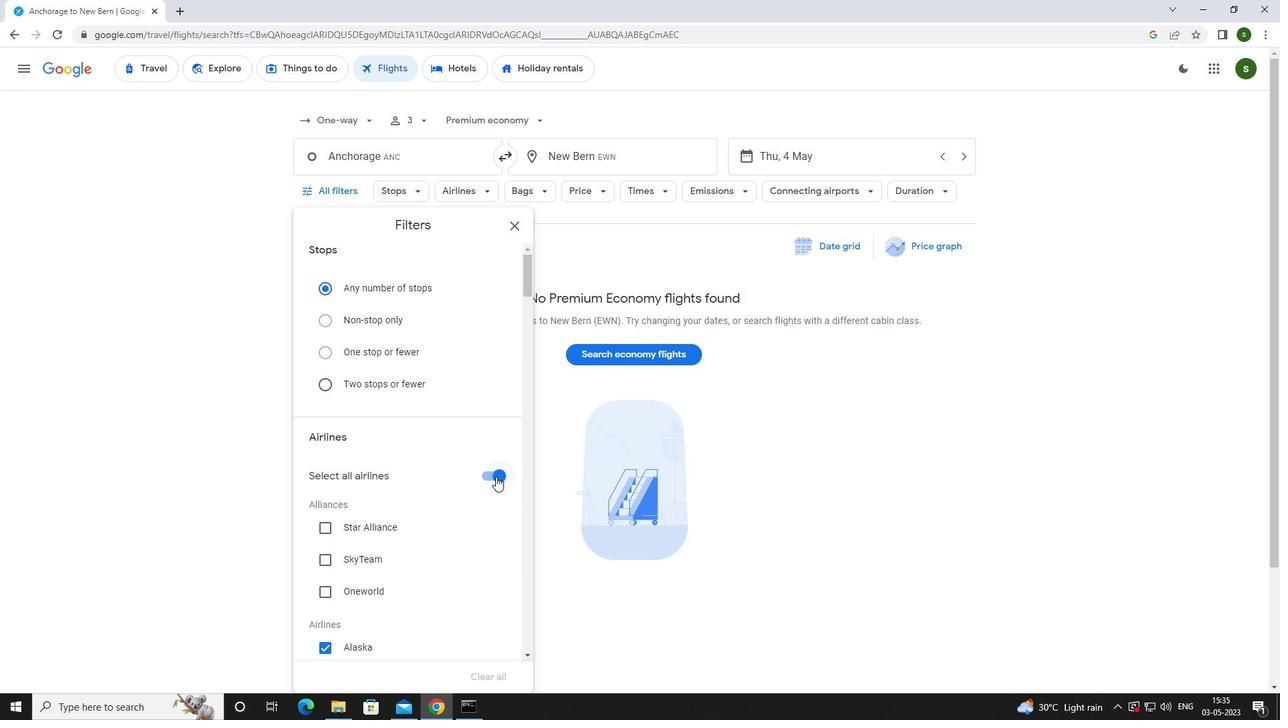 
Action: Mouse moved to (467, 411)
Screenshot: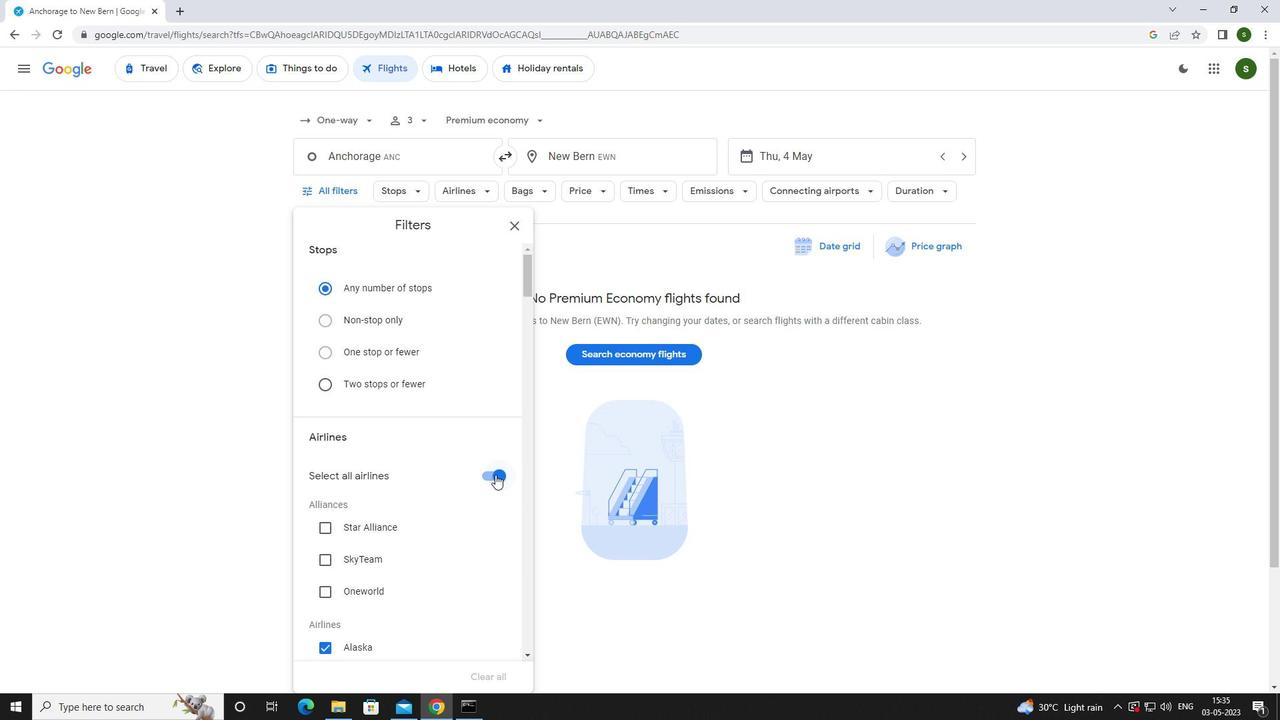 
Action: Mouse scrolled (467, 410) with delta (0, 0)
Screenshot: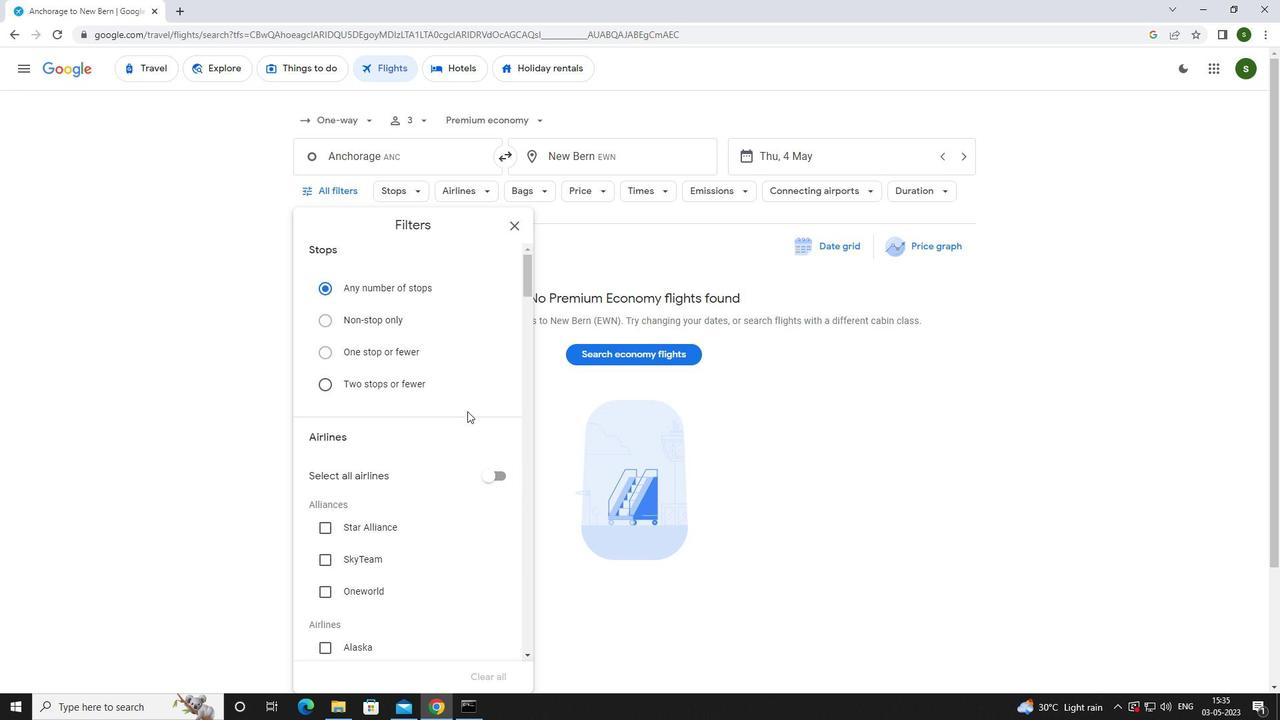 
Action: Mouse scrolled (467, 410) with delta (0, 0)
Screenshot: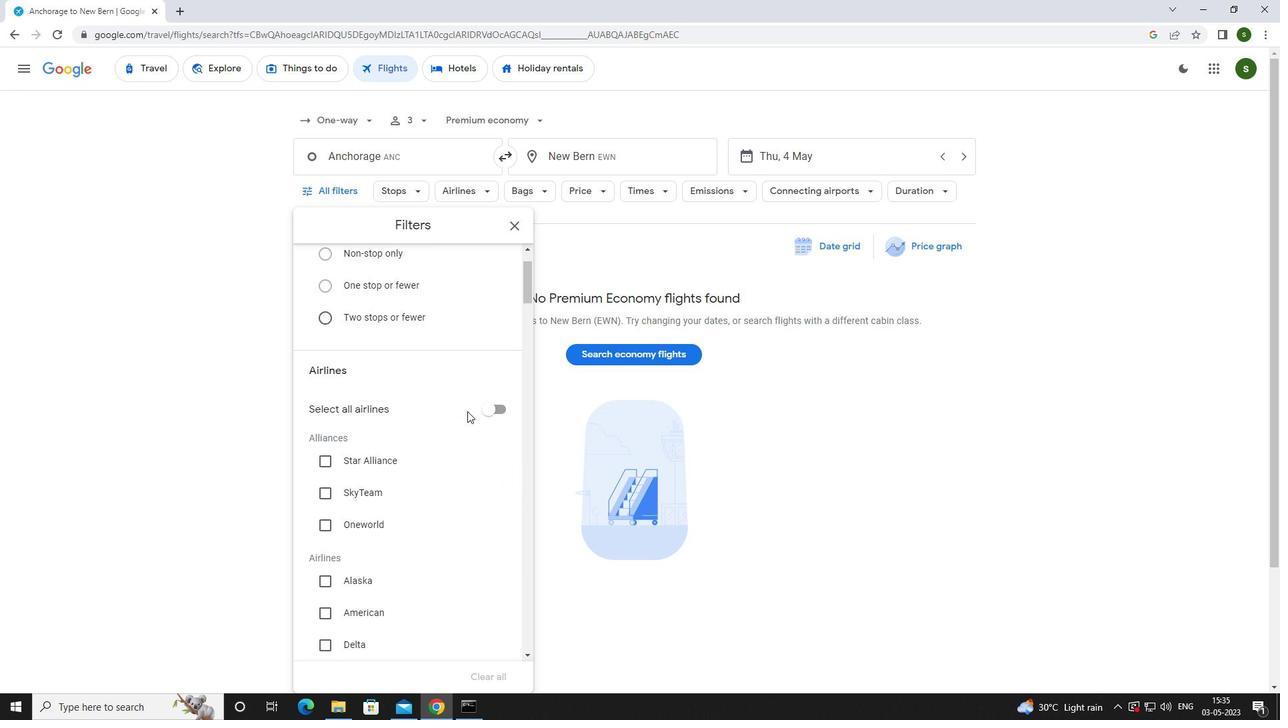 
Action: Mouse scrolled (467, 410) with delta (0, 0)
Screenshot: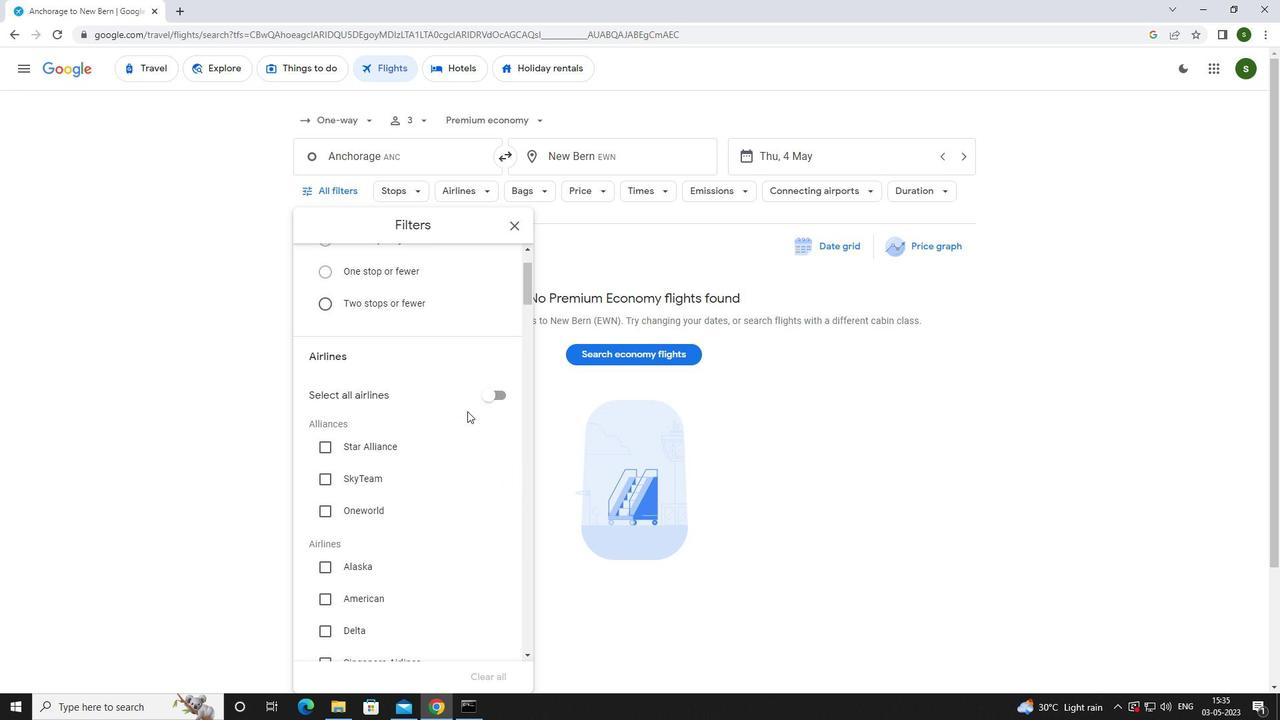 
Action: Mouse scrolled (467, 410) with delta (0, 0)
Screenshot: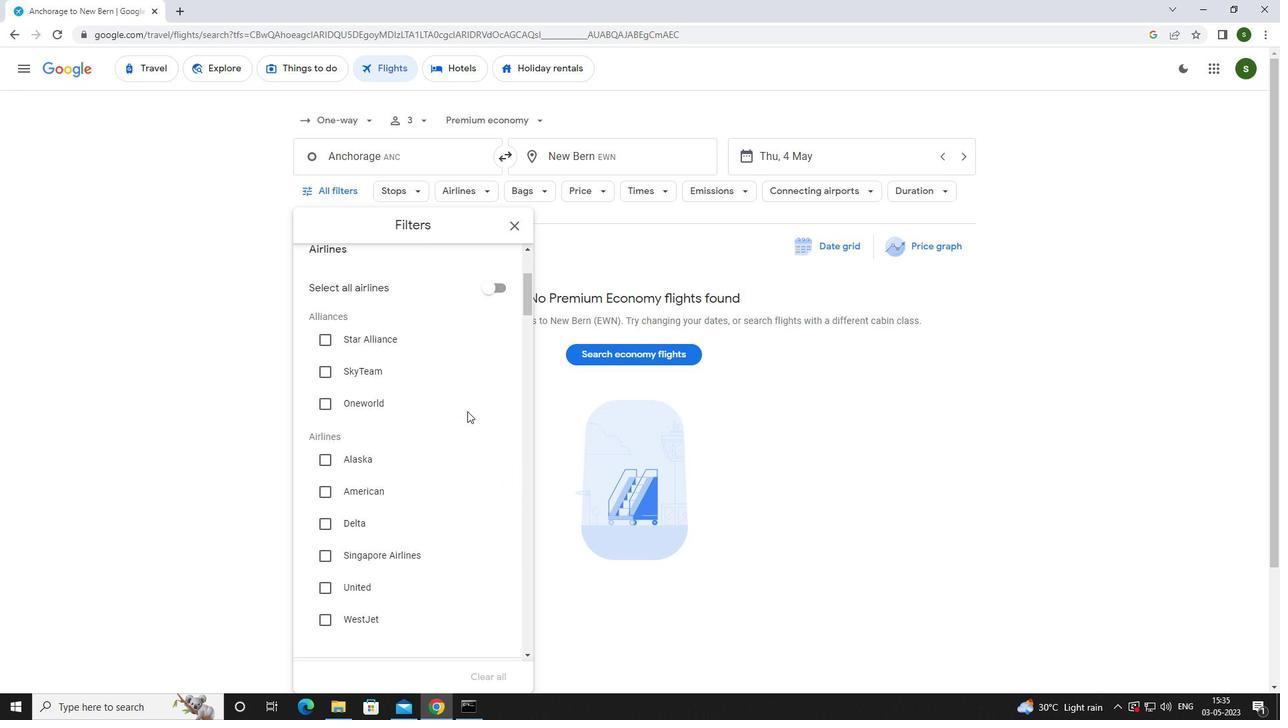 
Action: Mouse scrolled (467, 410) with delta (0, 0)
Screenshot: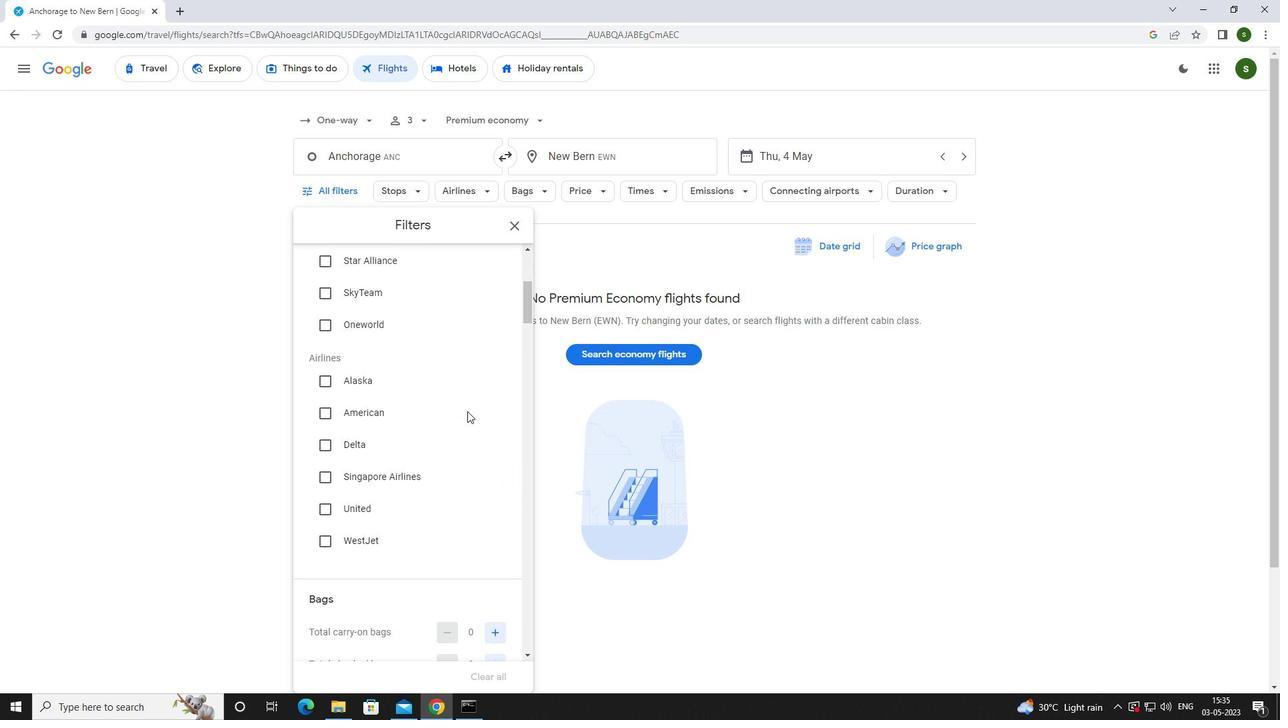 
Action: Mouse scrolled (467, 410) with delta (0, 0)
Screenshot: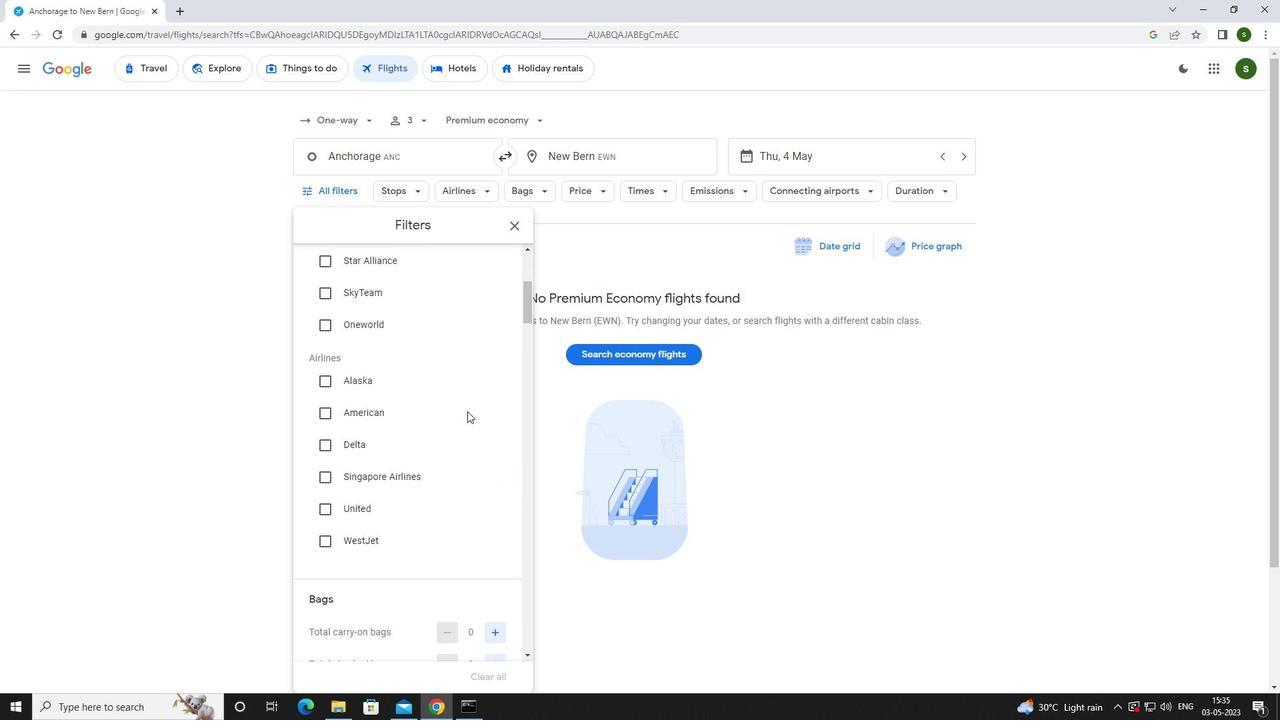 
Action: Mouse moved to (398, 346)
Screenshot: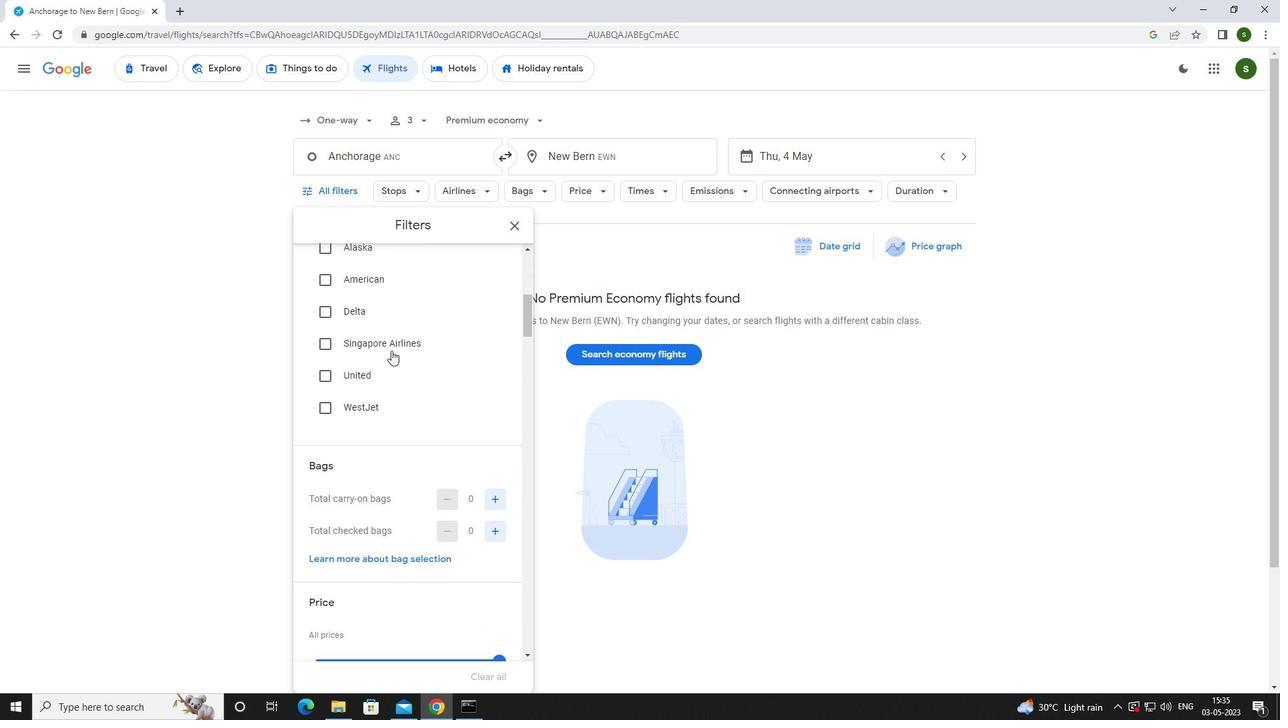 
Action: Mouse pressed left at (398, 346)
Screenshot: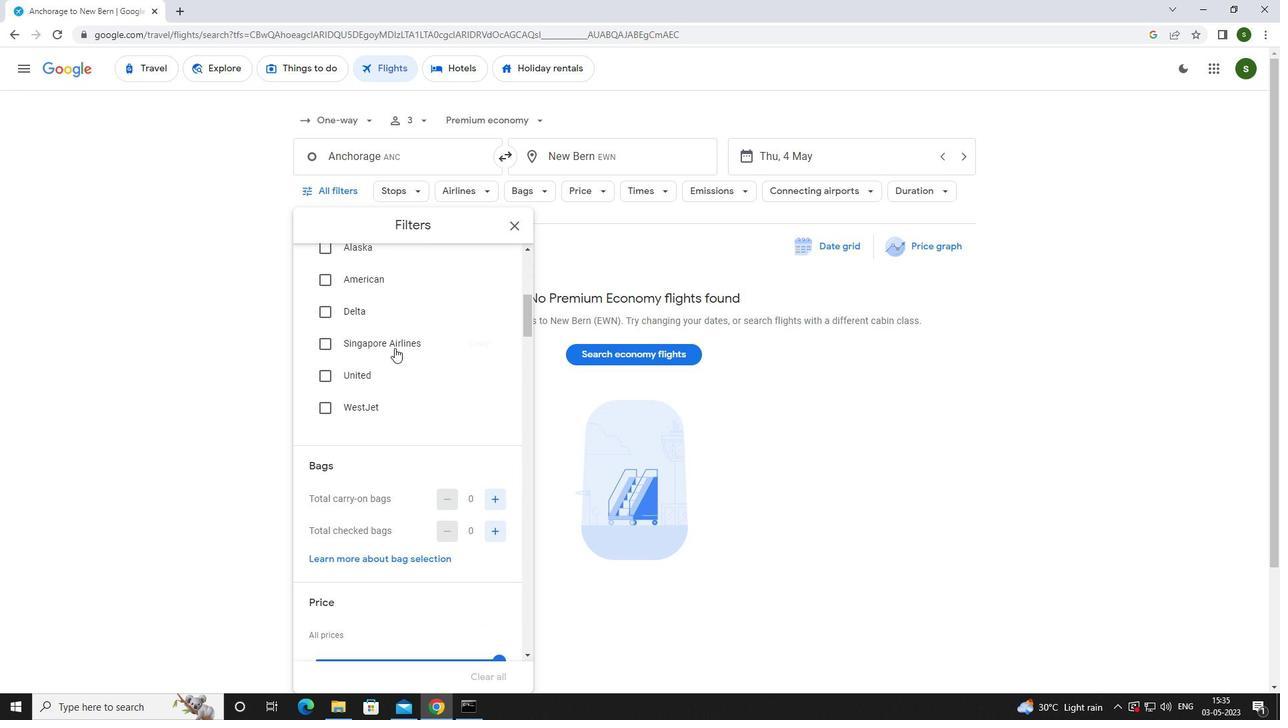 
Action: Mouse scrolled (398, 345) with delta (0, 0)
Screenshot: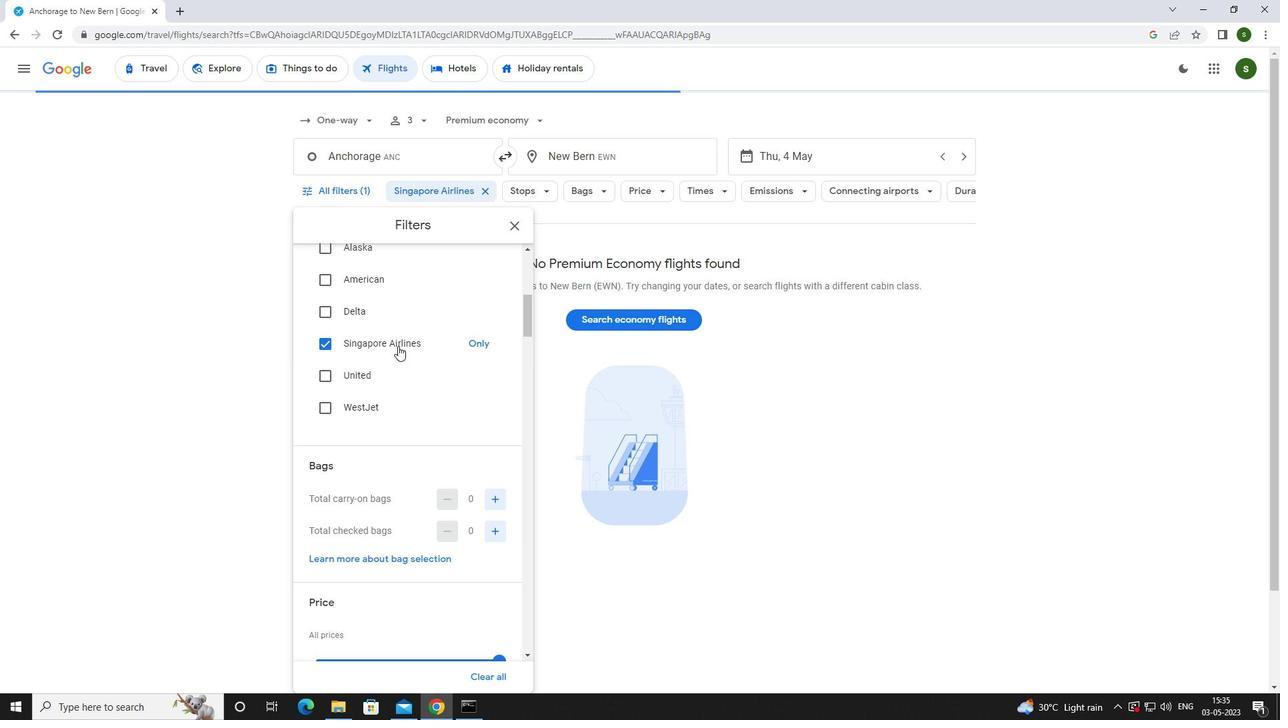 
Action: Mouse scrolled (398, 345) with delta (0, 0)
Screenshot: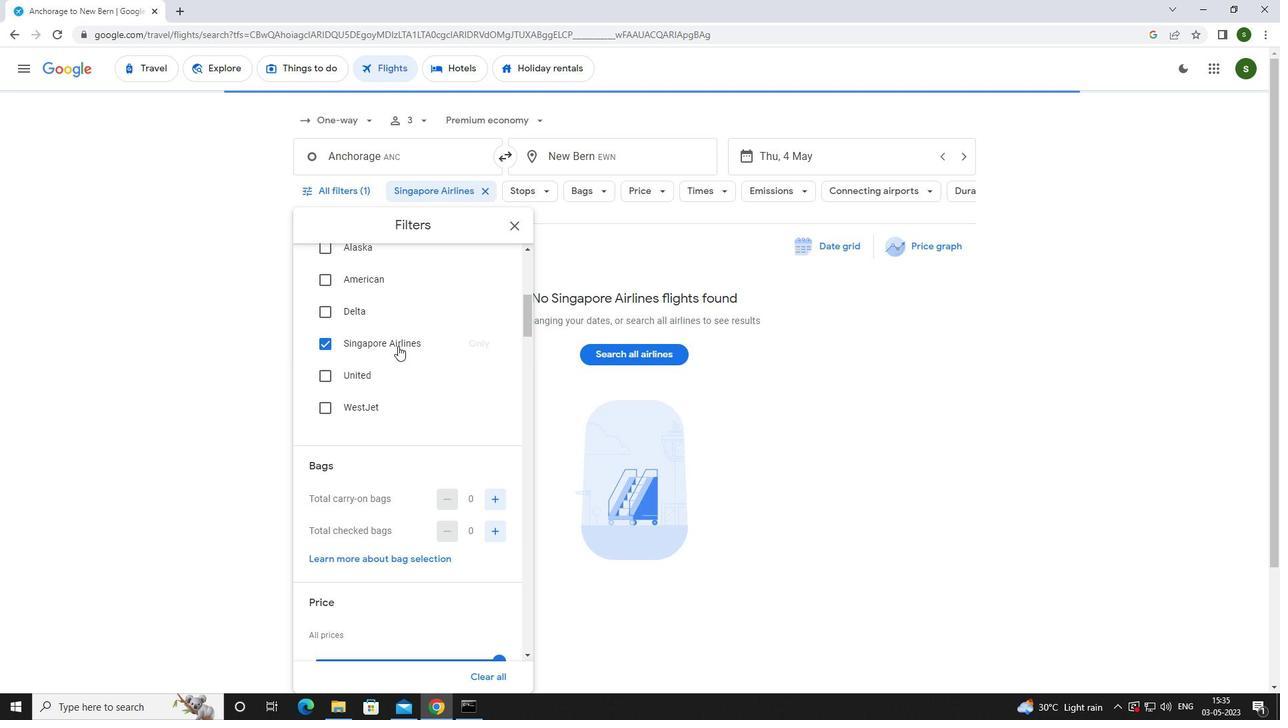 
Action: Mouse moved to (499, 400)
Screenshot: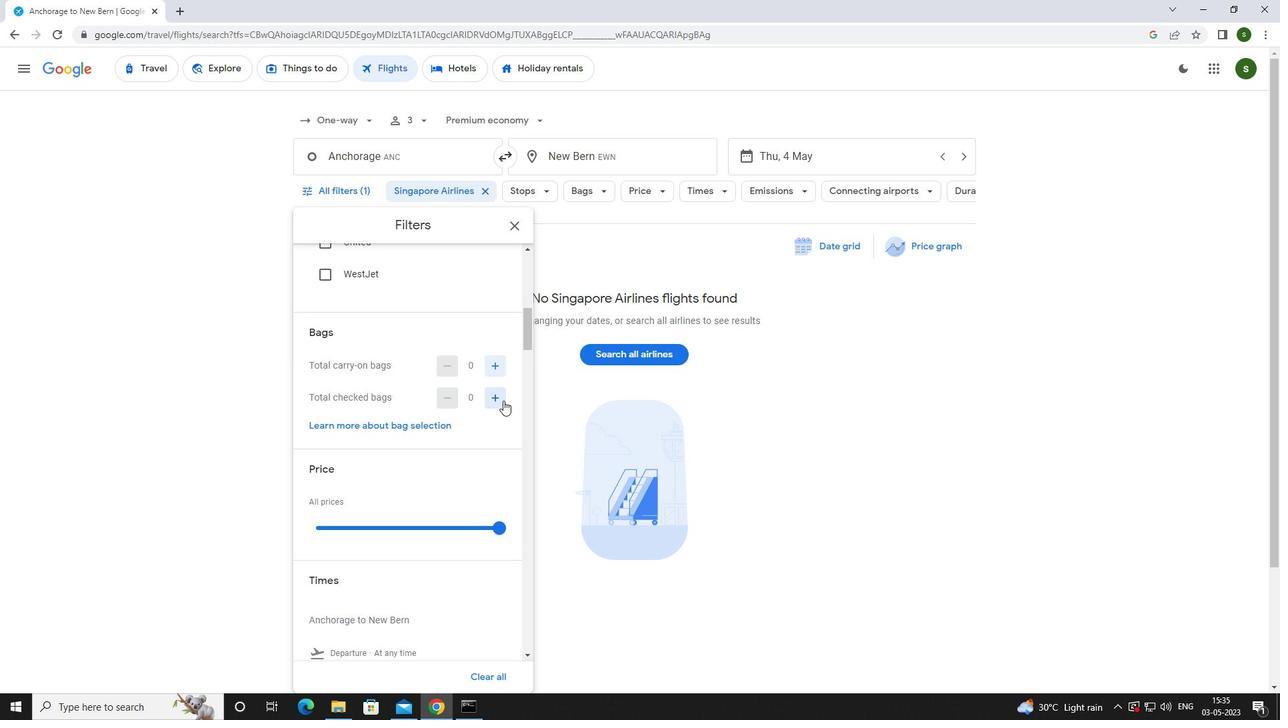 
Action: Mouse pressed left at (499, 400)
Screenshot: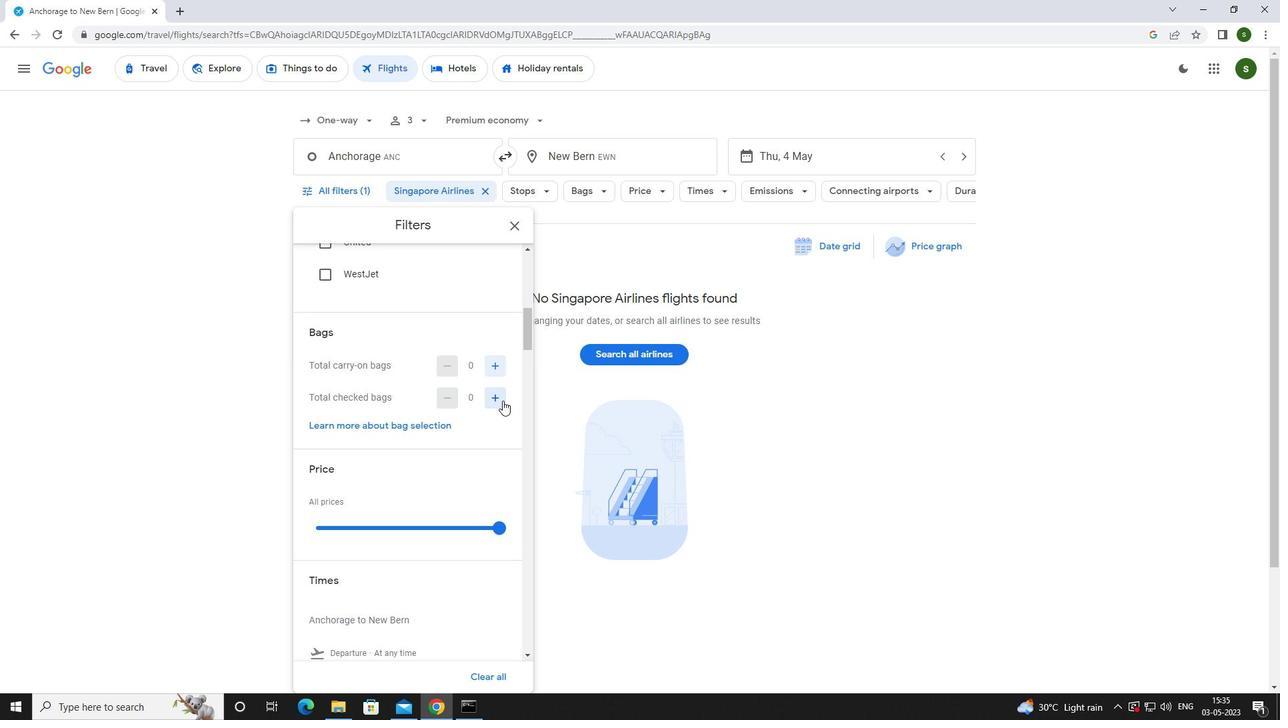 
Action: Mouse pressed left at (499, 400)
Screenshot: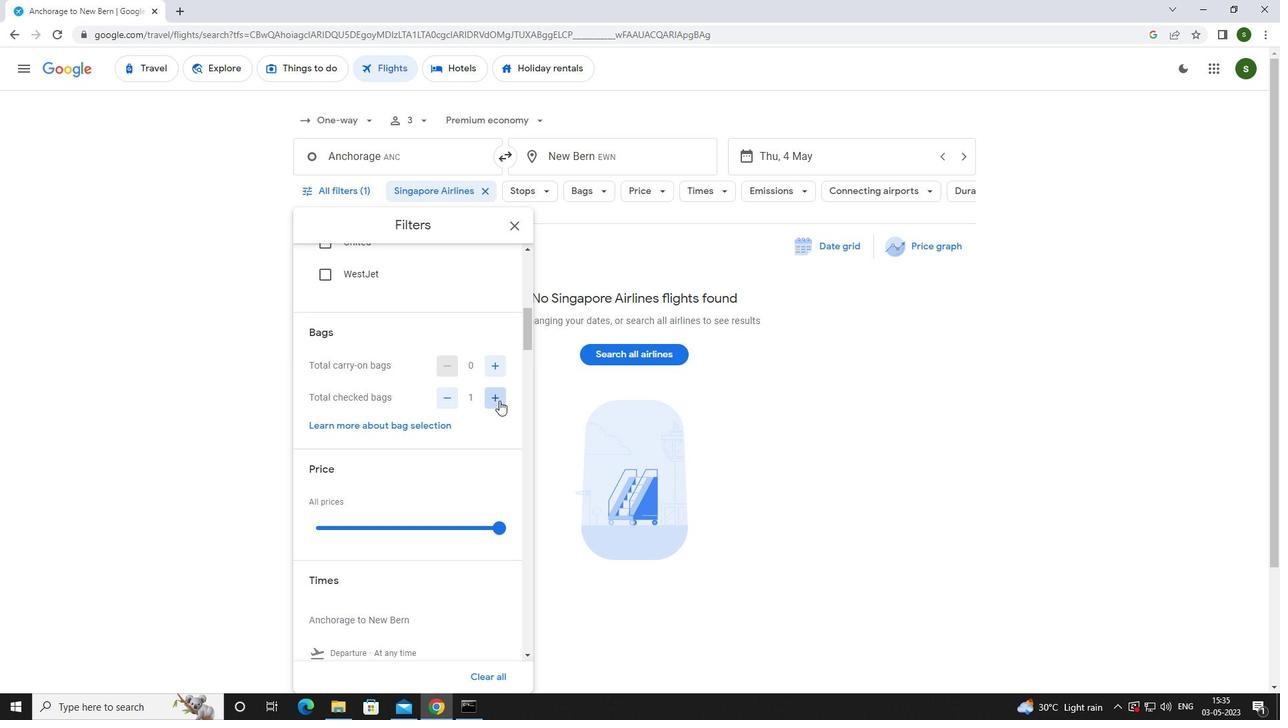 
Action: Mouse scrolled (499, 400) with delta (0, 0)
Screenshot: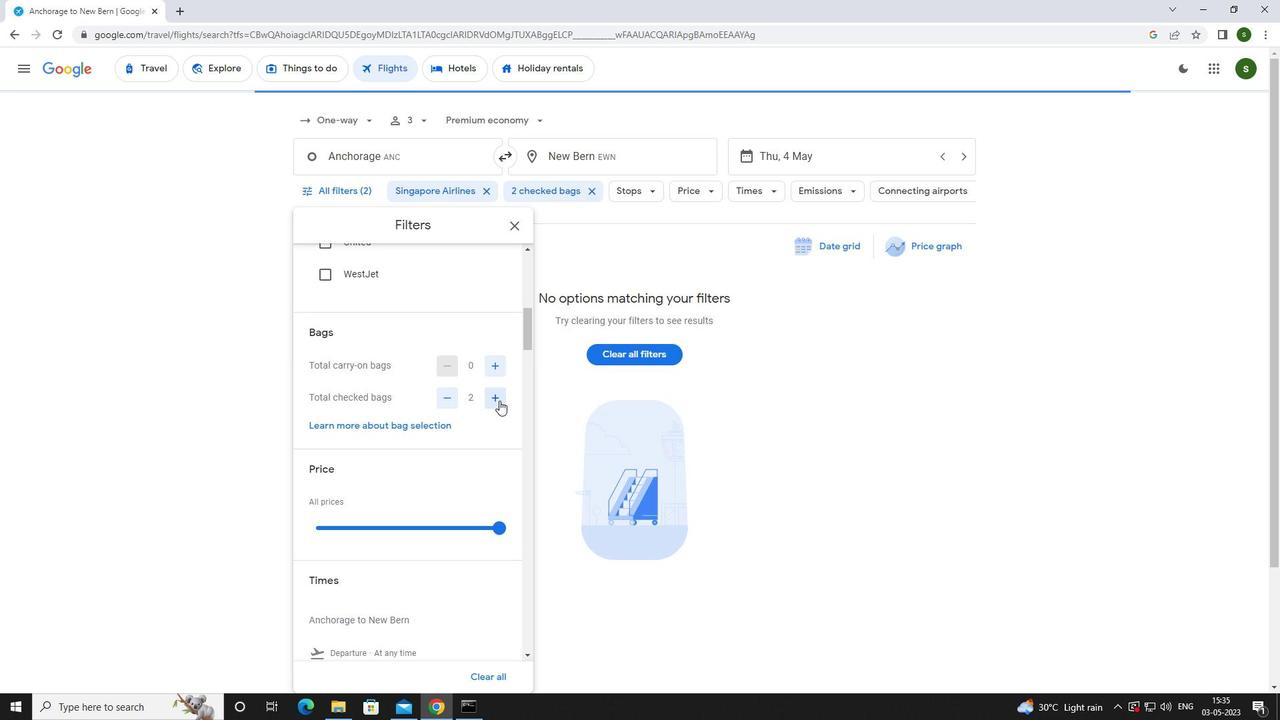 
Action: Mouse moved to (414, 416)
Screenshot: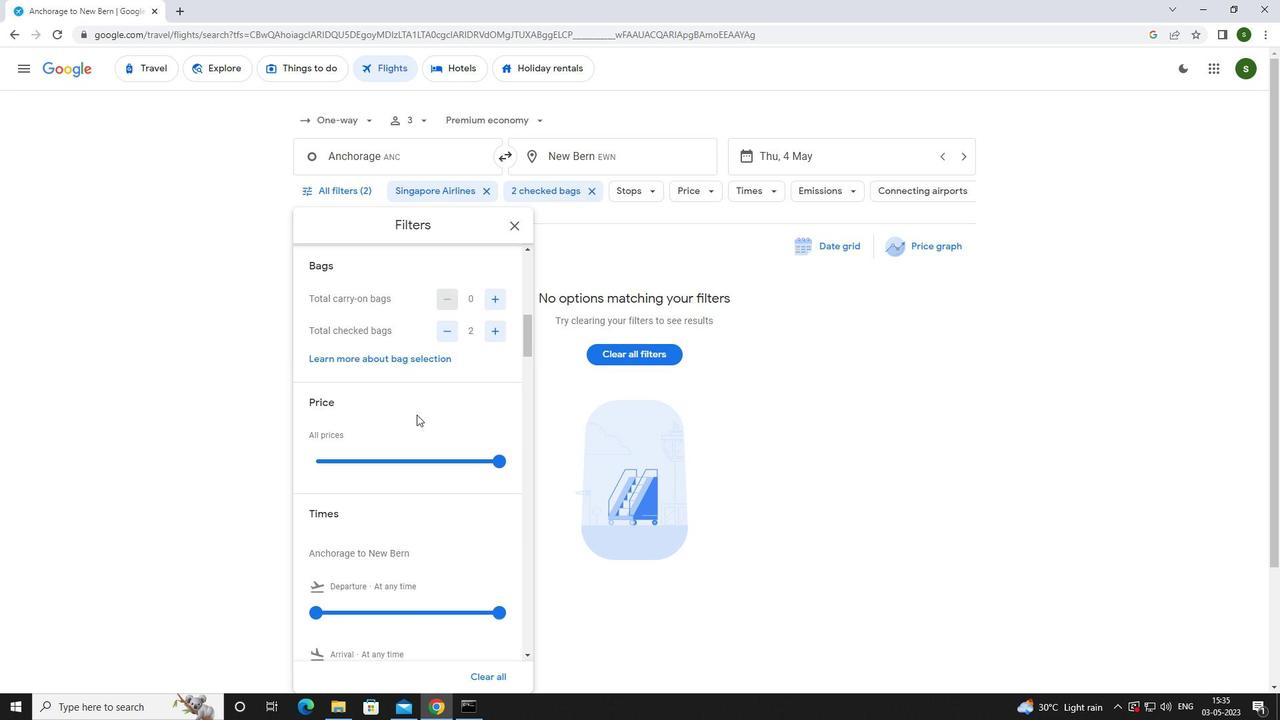 
Action: Mouse scrolled (414, 416) with delta (0, 0)
Screenshot: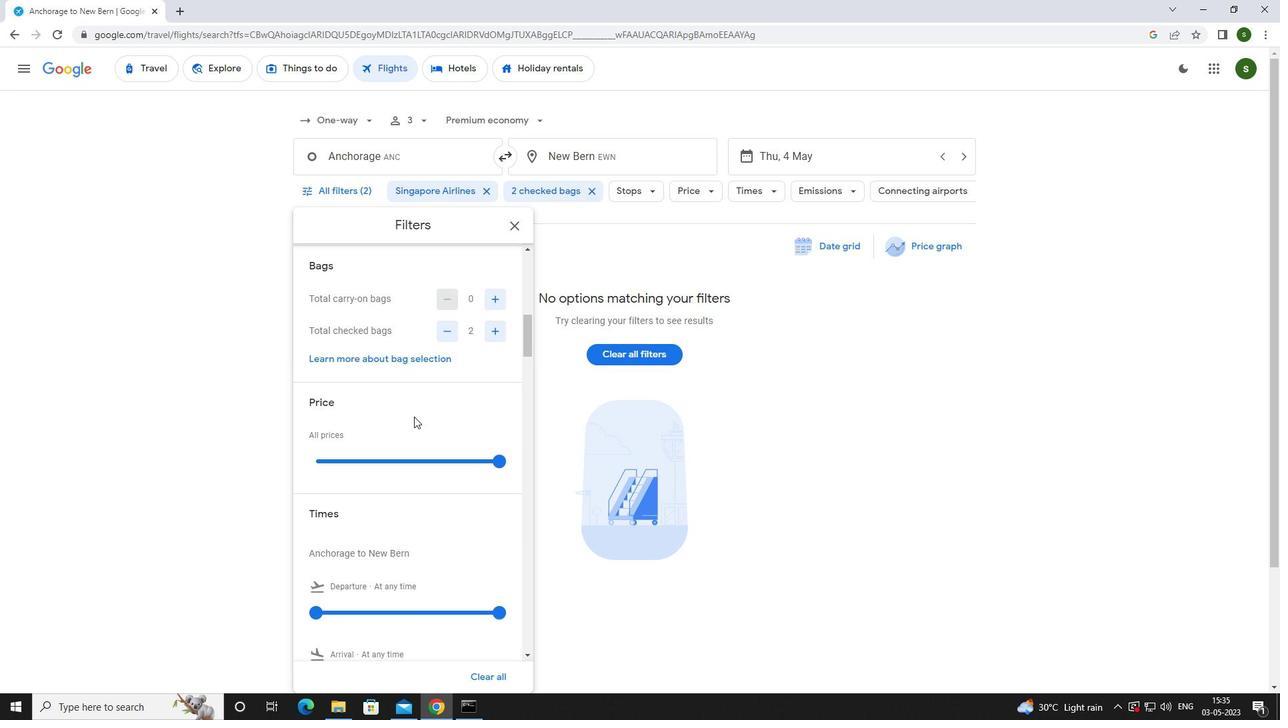 
Action: Mouse scrolled (414, 416) with delta (0, 0)
Screenshot: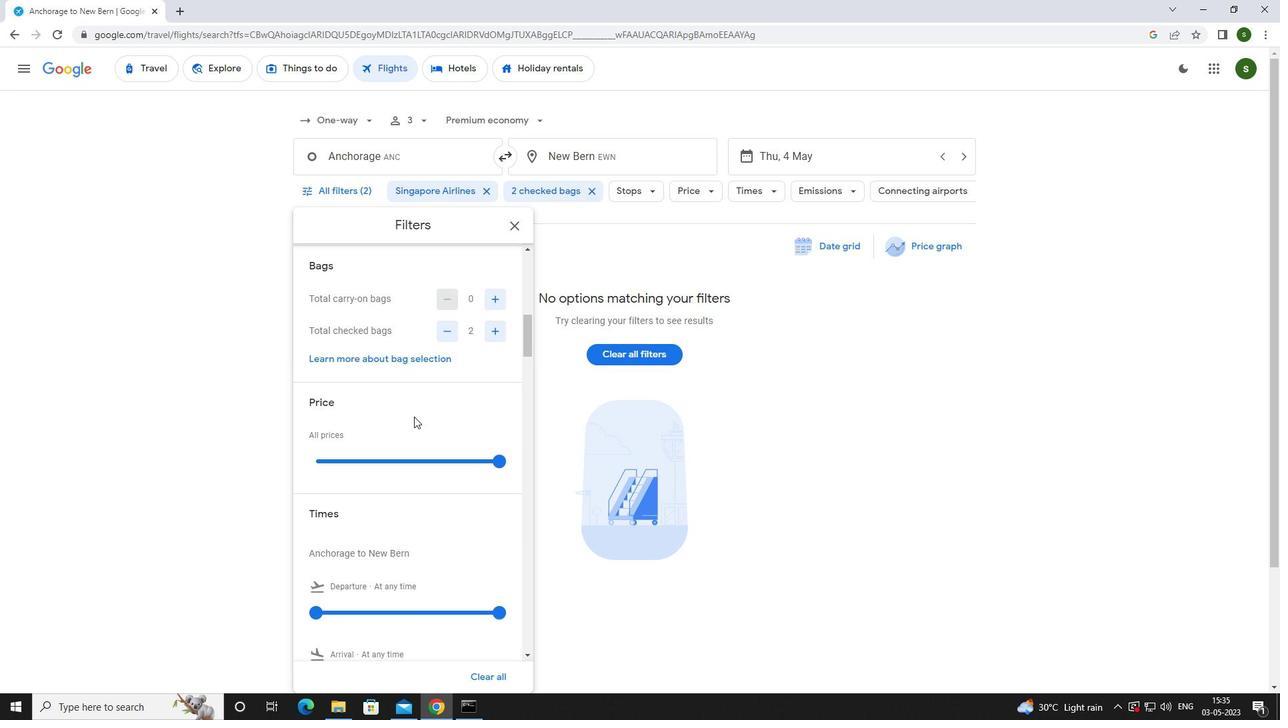 
Action: Mouse moved to (313, 472)
Screenshot: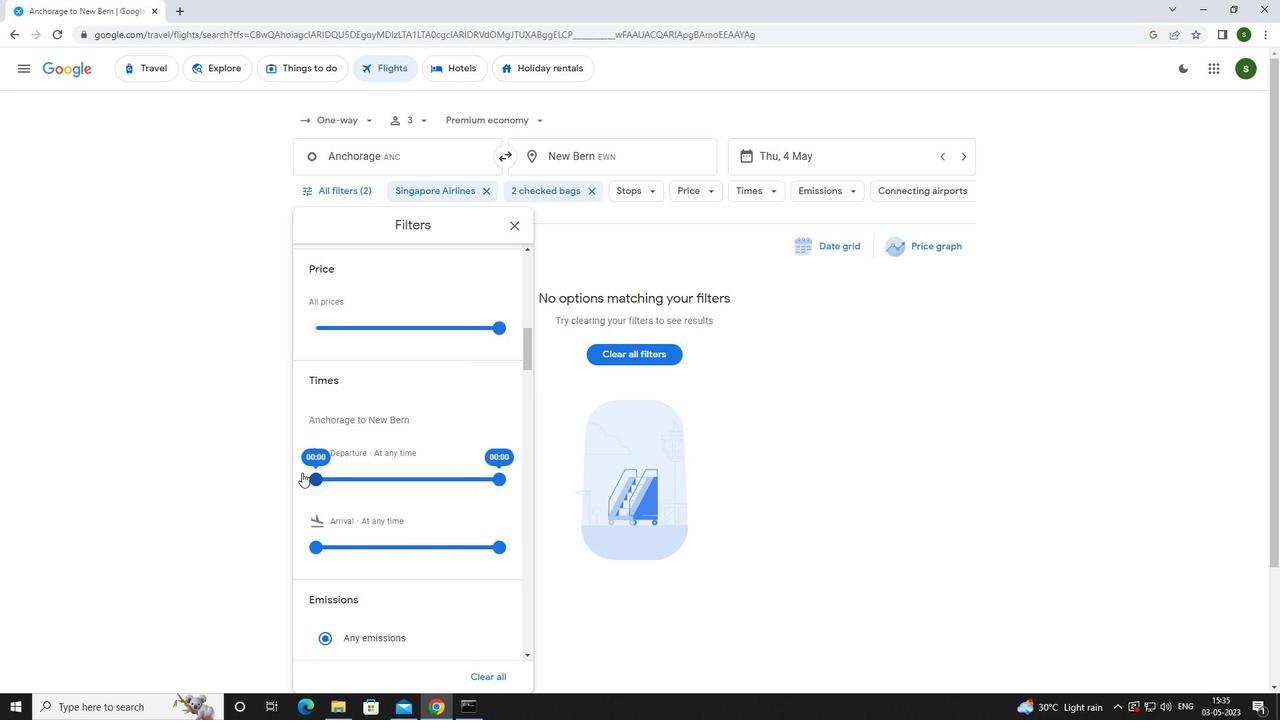 
Action: Mouse pressed left at (313, 472)
Screenshot: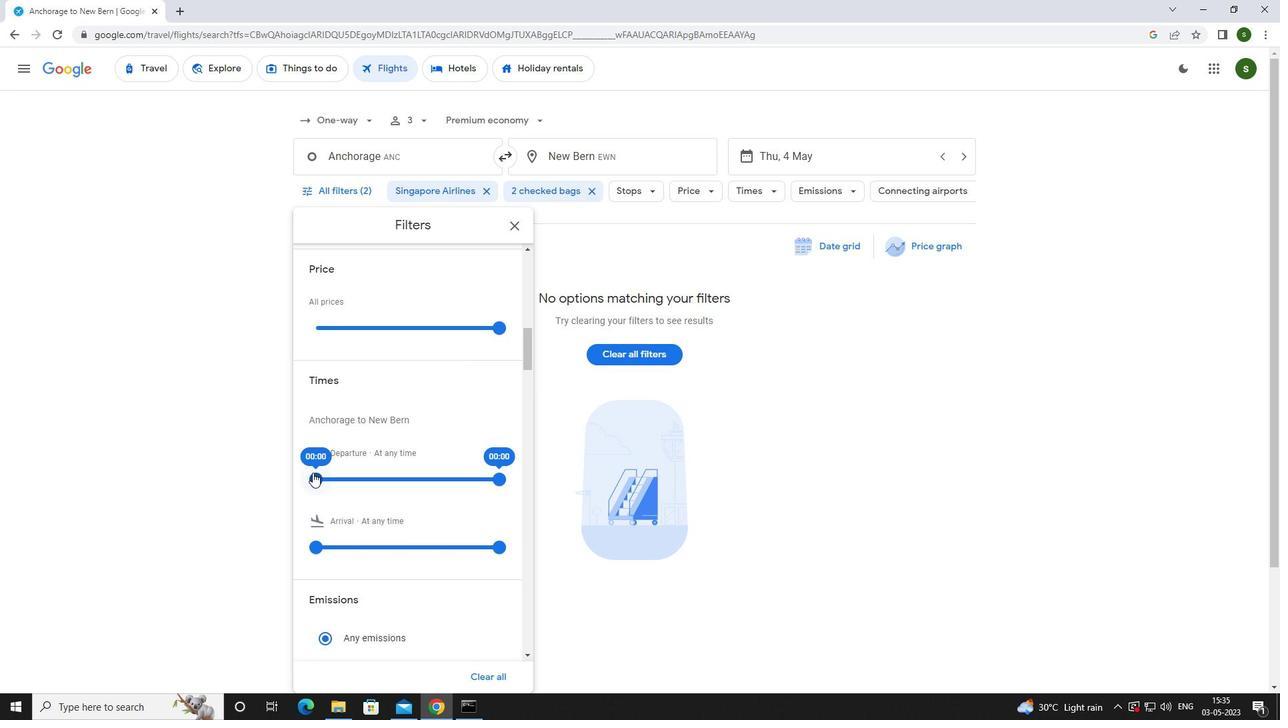 
Action: Mouse moved to (754, 460)
Screenshot: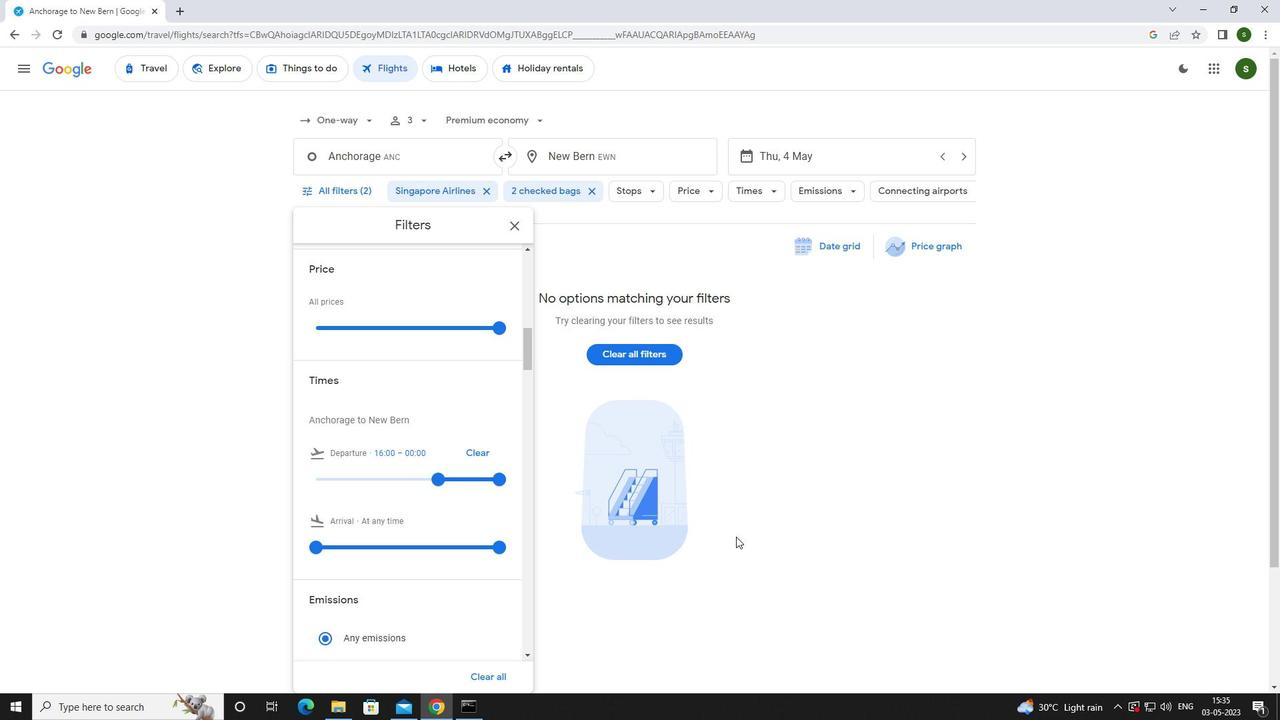 
Action: Mouse pressed left at (754, 460)
Screenshot: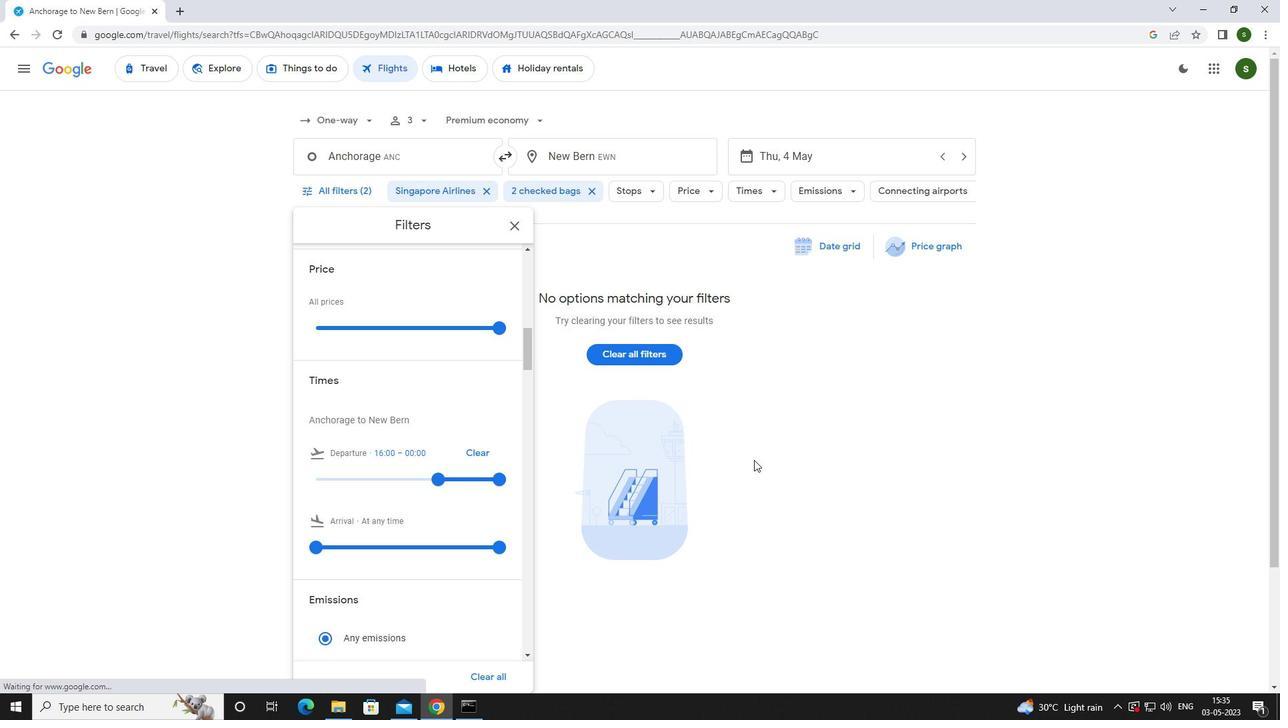 
